 Task: Look for space in Kudat, Malaysia from 1st July, 2023 to 9th July, 2023 for 2 adults in price range Rs.8000 to Rs.15000. Place can be entire place with 1  bedroom having 1 bed and 1 bathroom. Property type can be house, flat, guest house. Booking option can be shelf check-in. Required host language is English.
Action: Mouse moved to (447, 111)
Screenshot: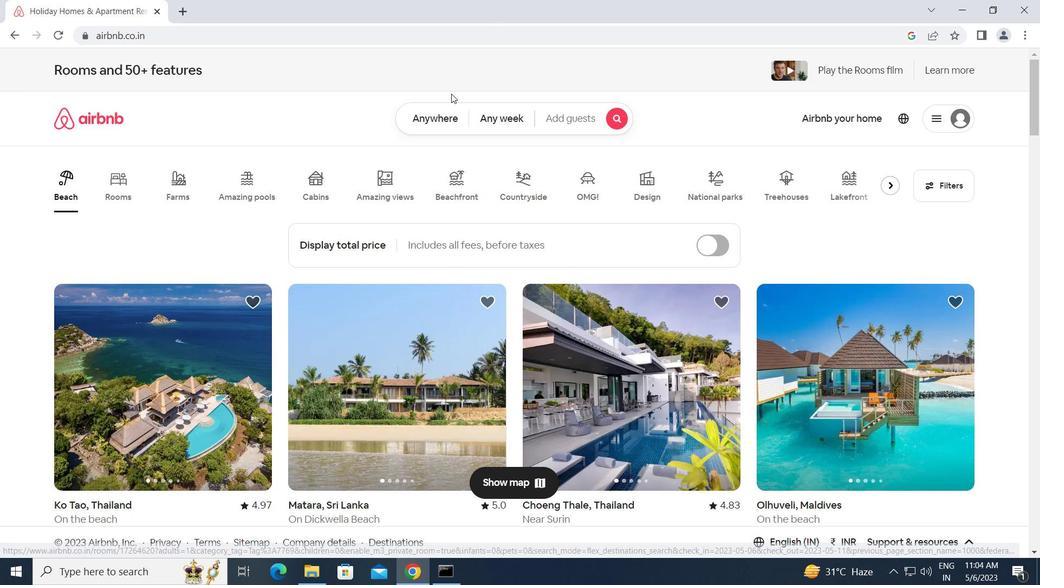 
Action: Mouse pressed left at (447, 111)
Screenshot: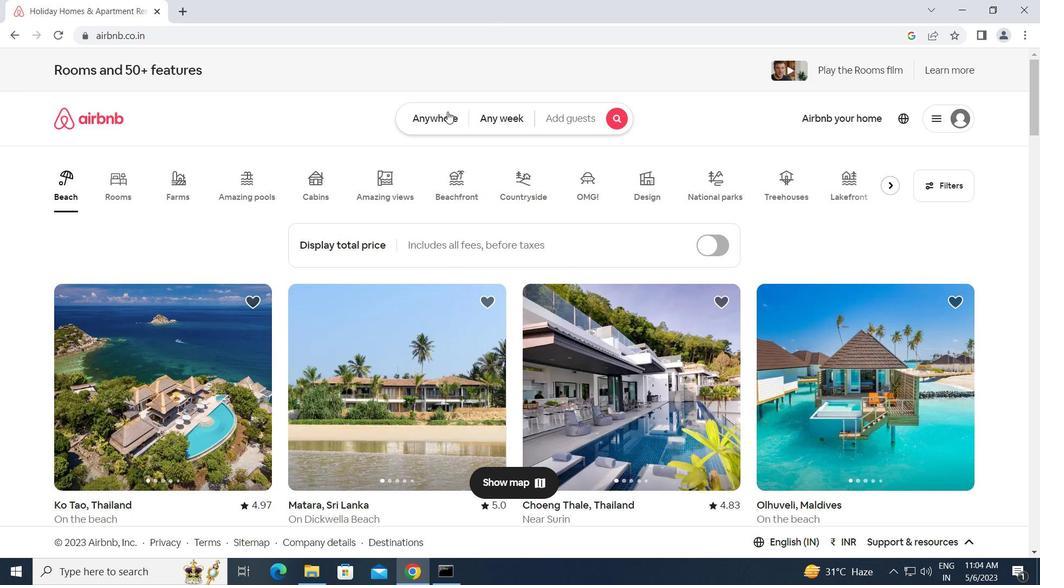 
Action: Mouse moved to (358, 163)
Screenshot: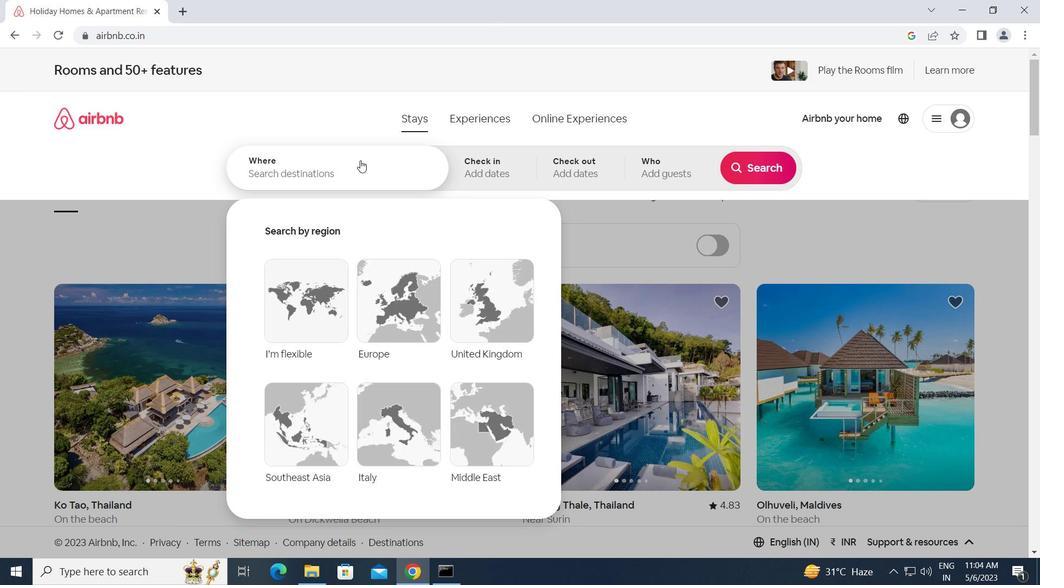 
Action: Mouse pressed left at (358, 163)
Screenshot: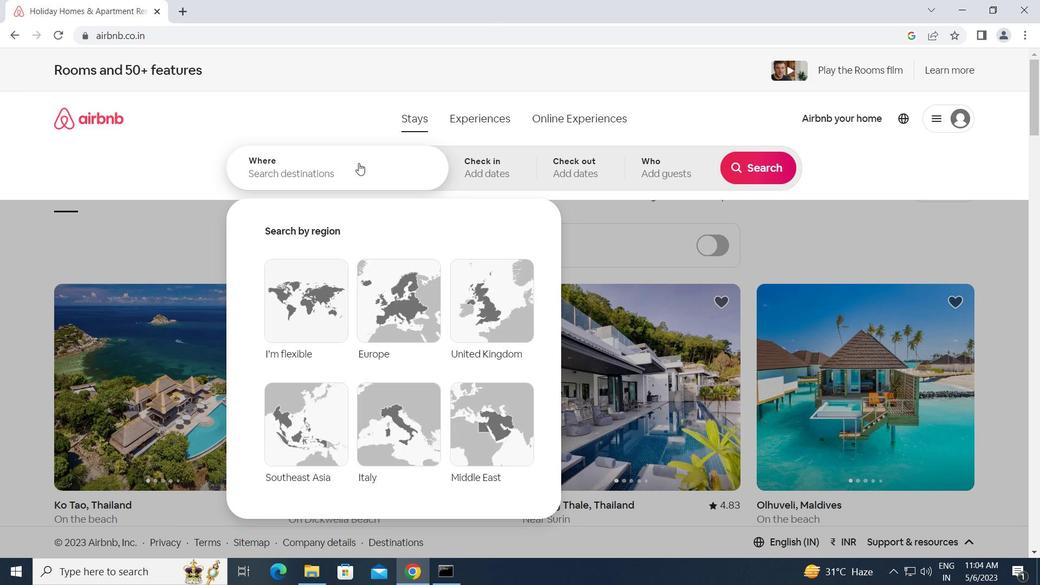 
Action: Key pressed k
Screenshot: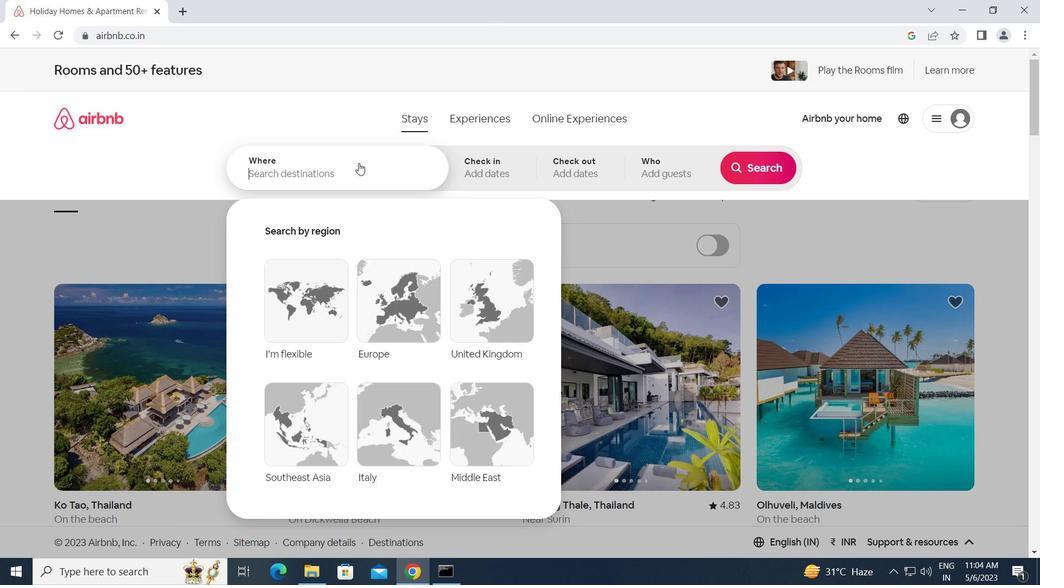 
Action: Mouse moved to (387, 157)
Screenshot: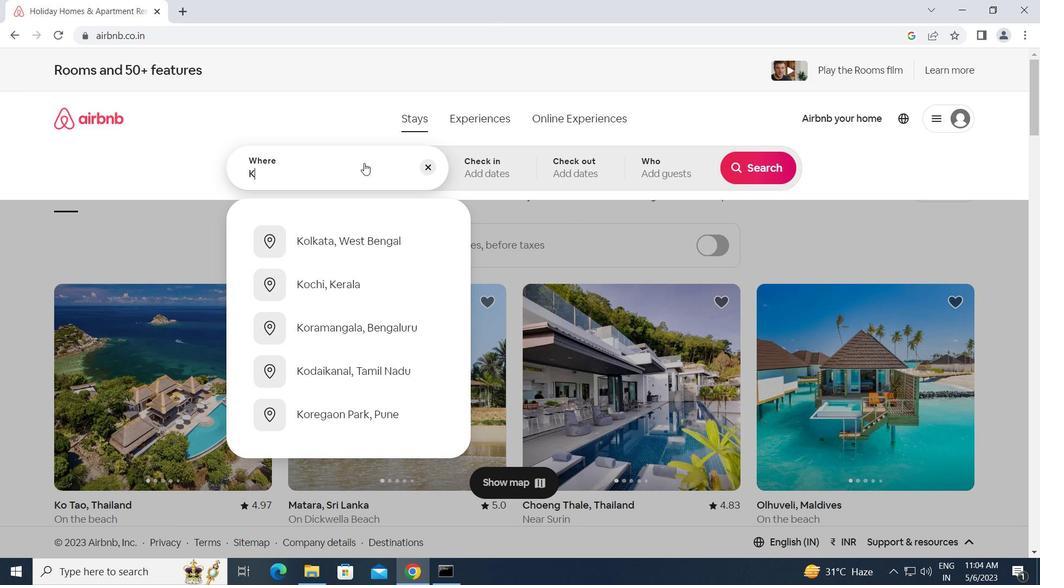
Action: Key pressed <Key.caps_lock>uda
Screenshot: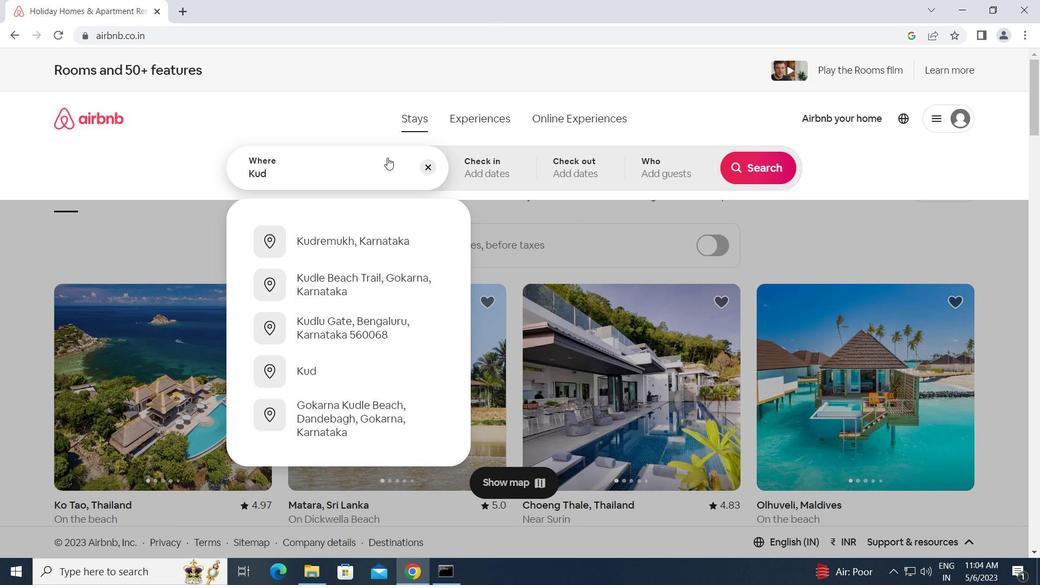 
Action: Mouse moved to (419, 150)
Screenshot: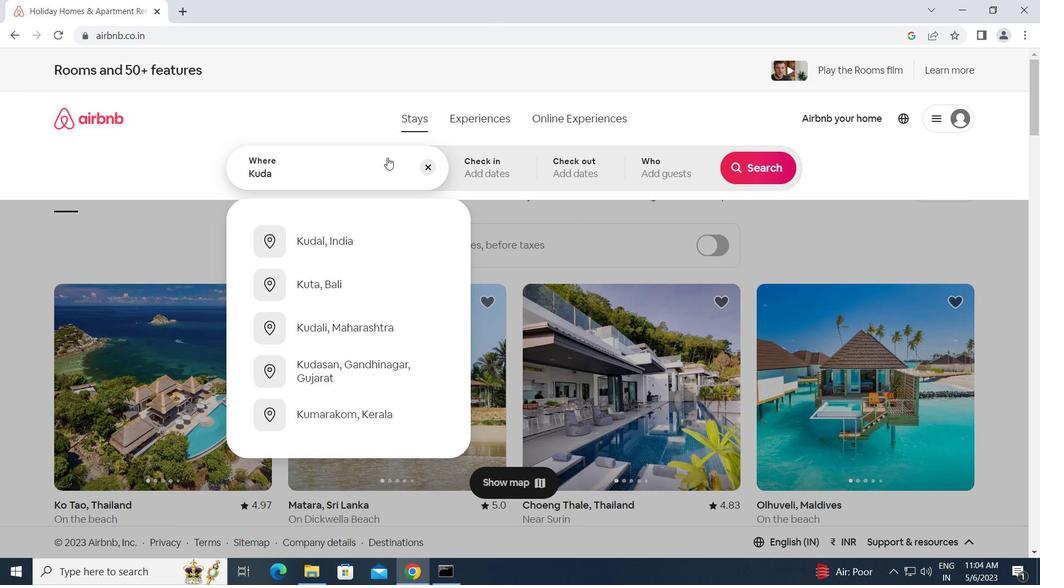 
Action: Key pressed t,<Key.space><Key.caps_lock>m<Key.caps_lock>alaysia<Key.enter>
Screenshot: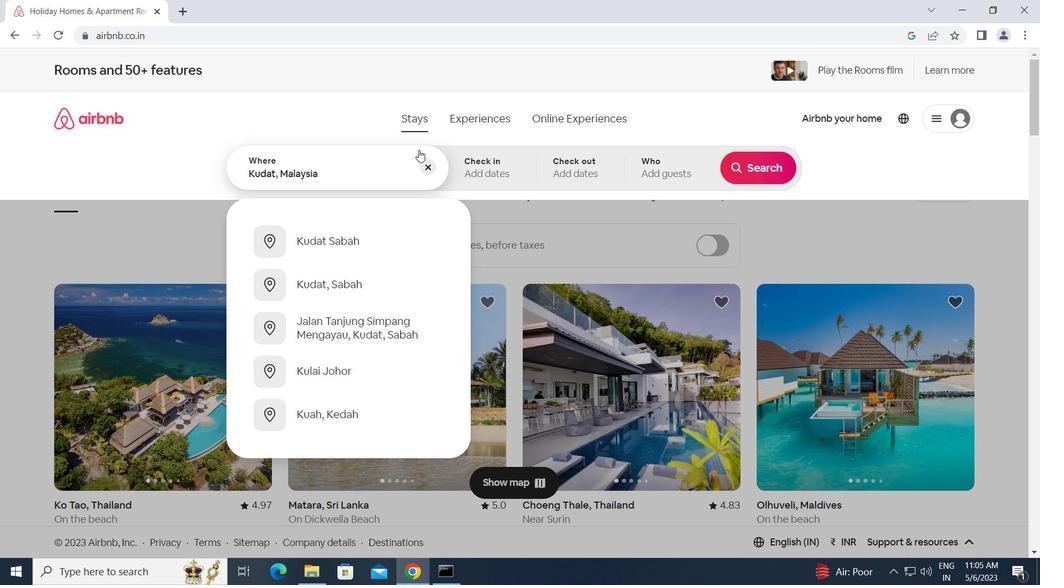 
Action: Mouse moved to (751, 281)
Screenshot: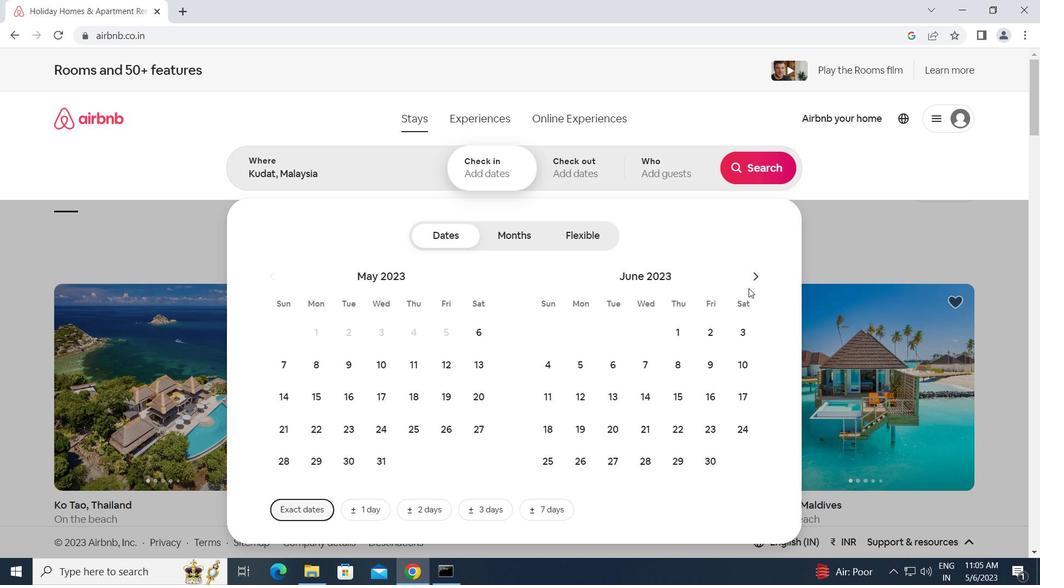 
Action: Mouse pressed left at (751, 281)
Screenshot: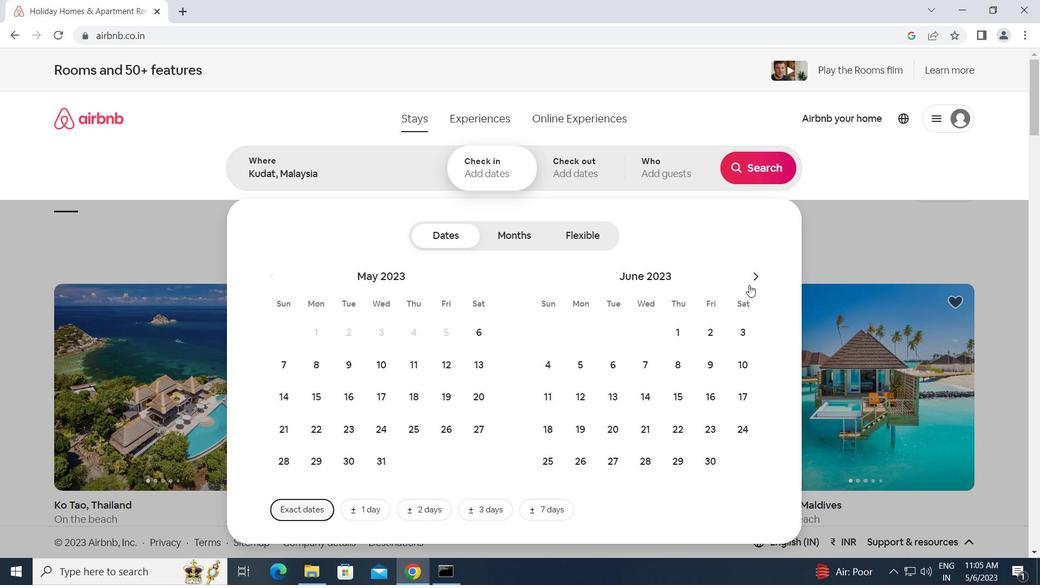 
Action: Mouse moved to (738, 332)
Screenshot: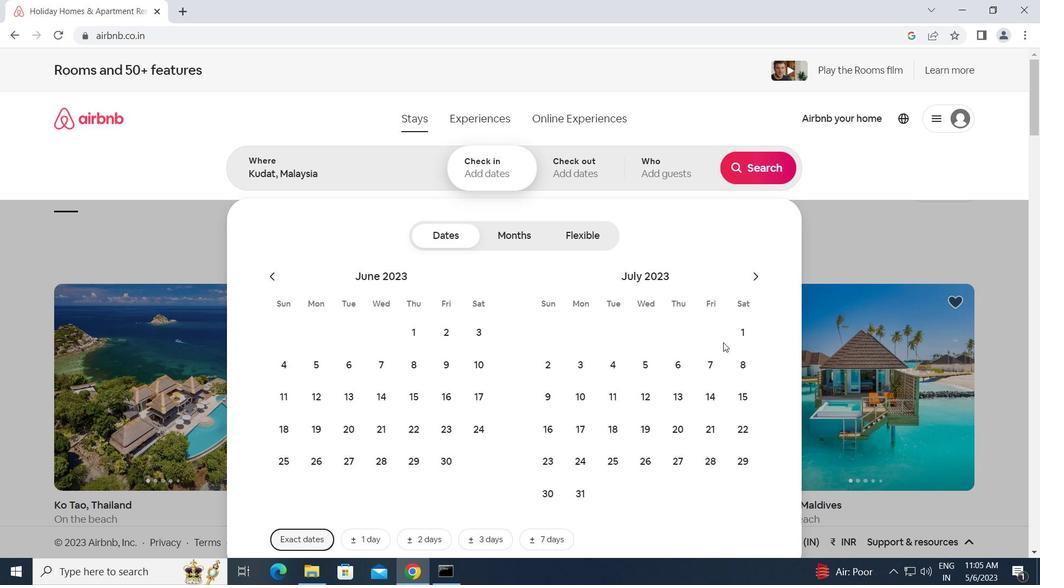 
Action: Mouse pressed left at (738, 332)
Screenshot: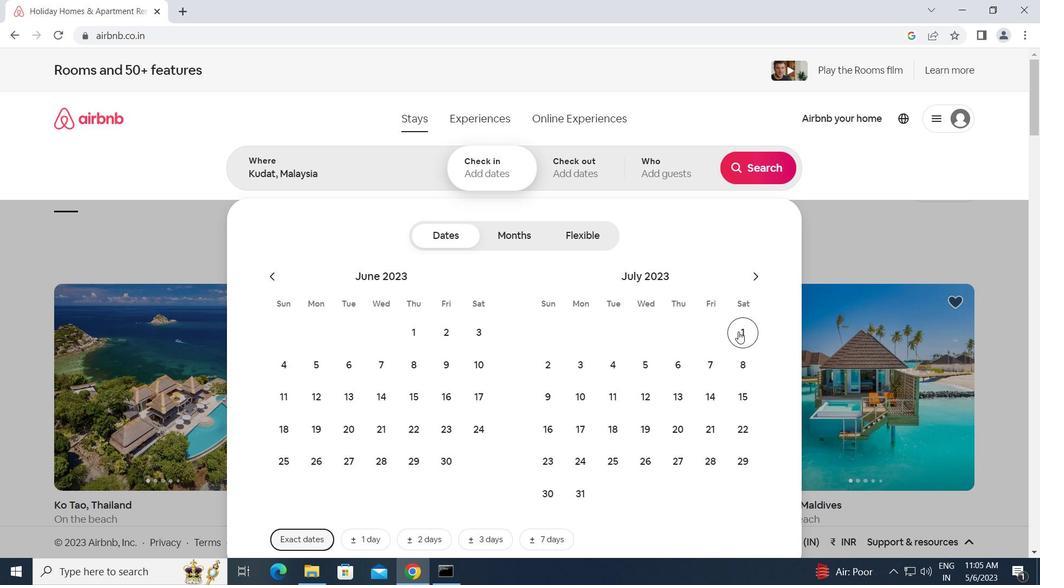 
Action: Mouse moved to (544, 395)
Screenshot: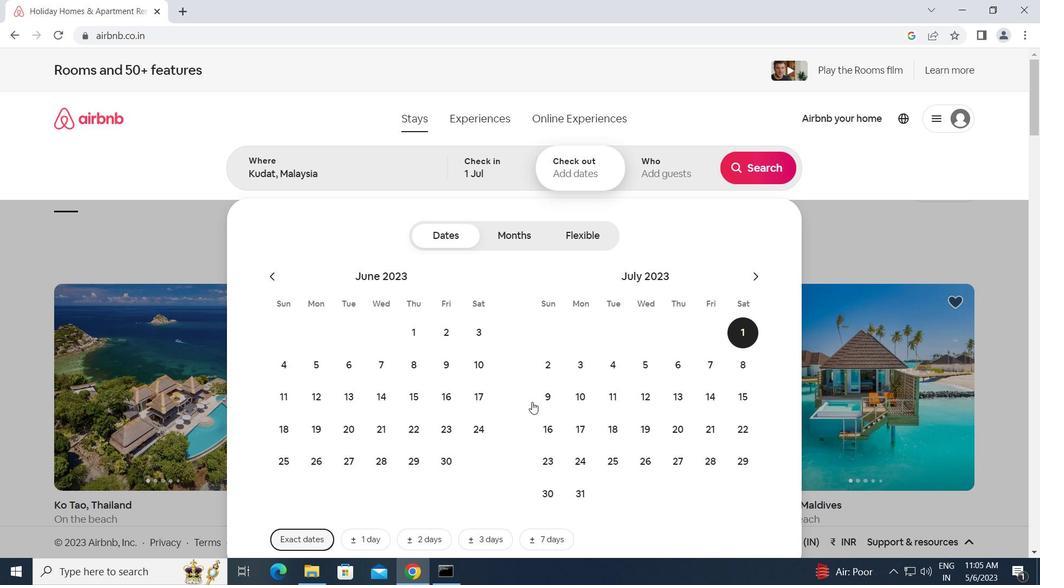 
Action: Mouse pressed left at (544, 395)
Screenshot: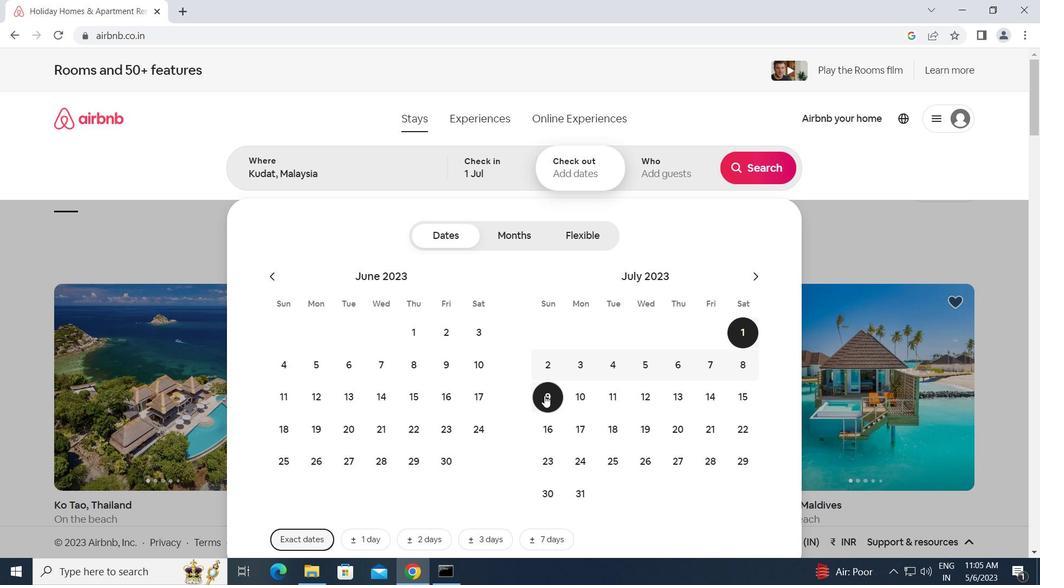 
Action: Mouse moved to (660, 166)
Screenshot: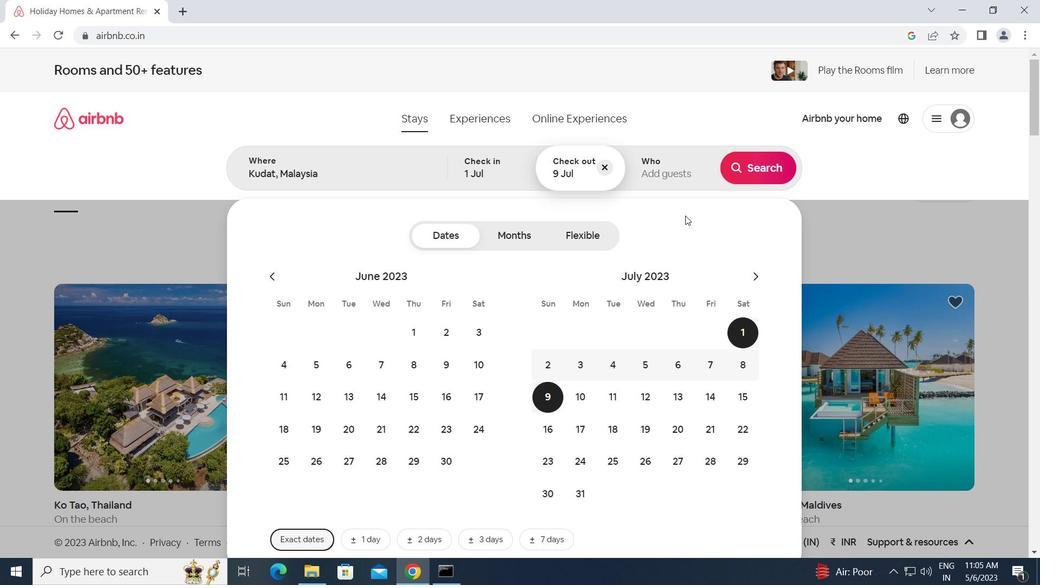 
Action: Mouse pressed left at (660, 166)
Screenshot: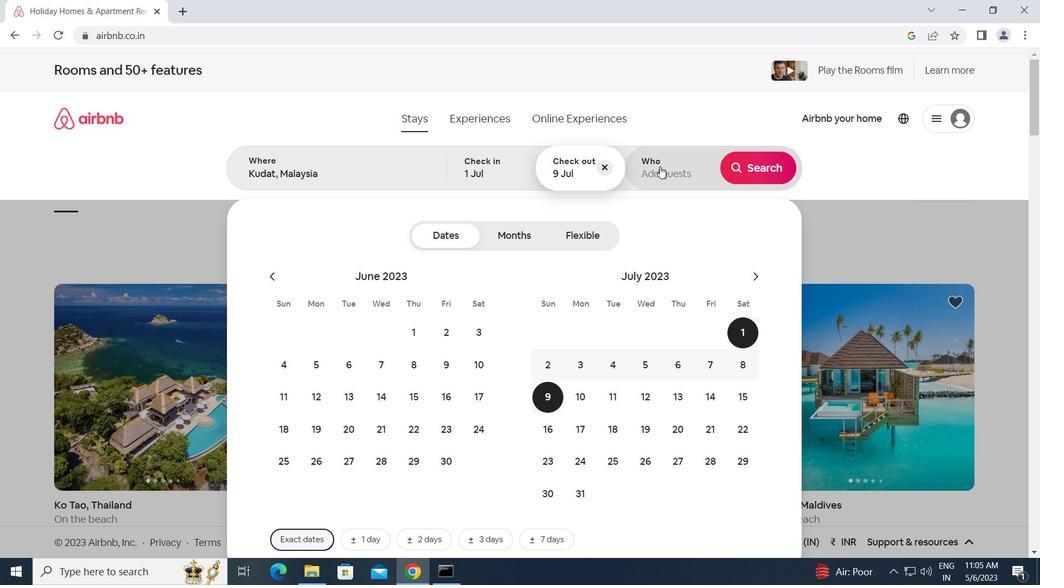 
Action: Mouse moved to (763, 242)
Screenshot: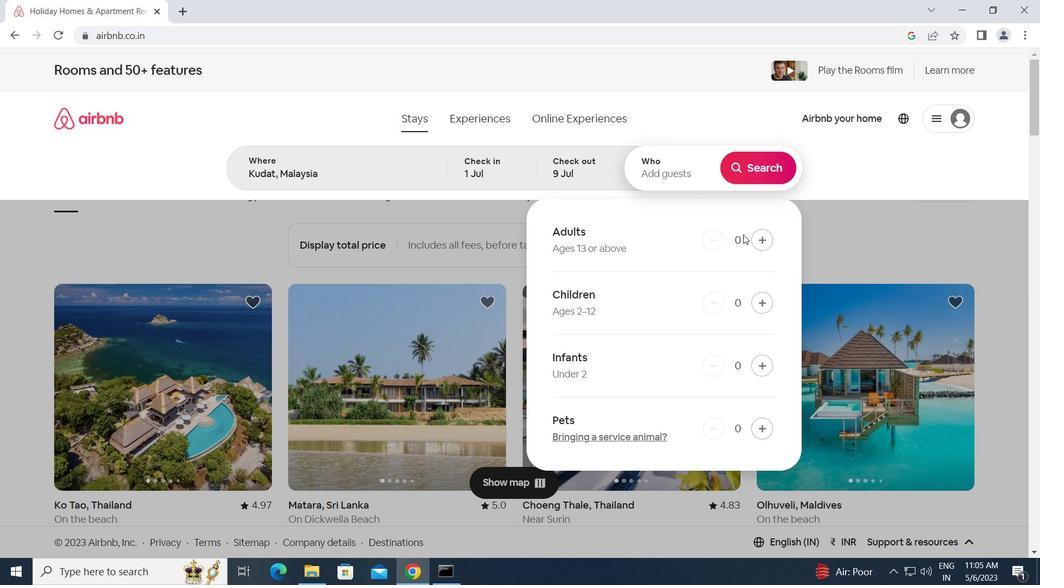 
Action: Mouse pressed left at (763, 242)
Screenshot: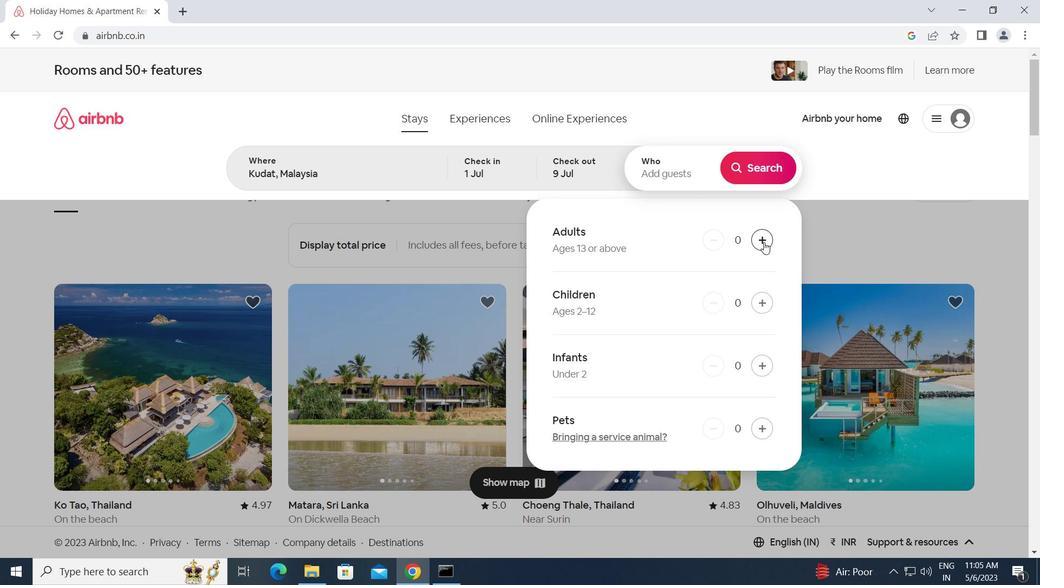 
Action: Mouse pressed left at (763, 242)
Screenshot: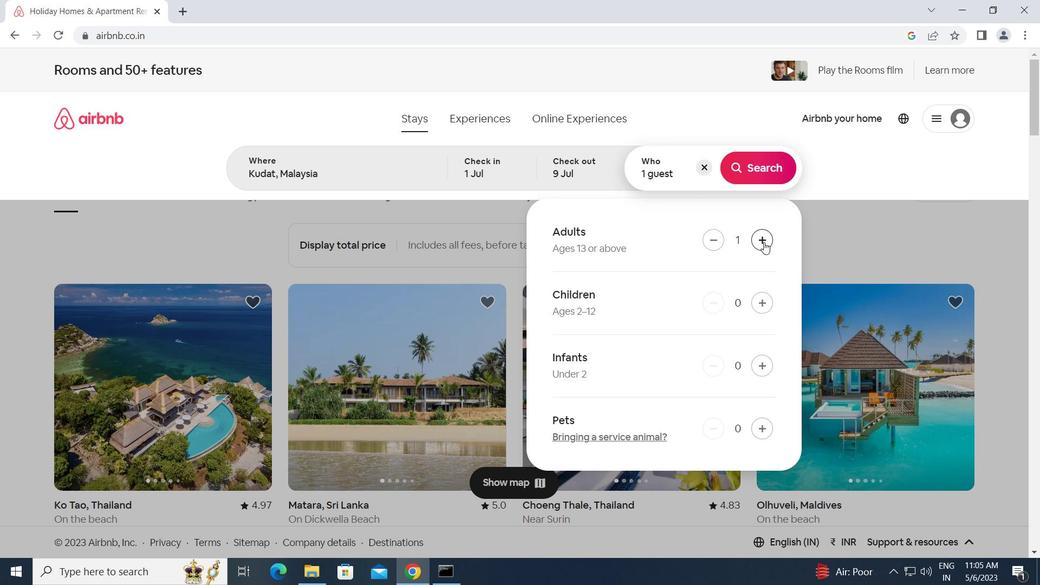 
Action: Mouse moved to (748, 167)
Screenshot: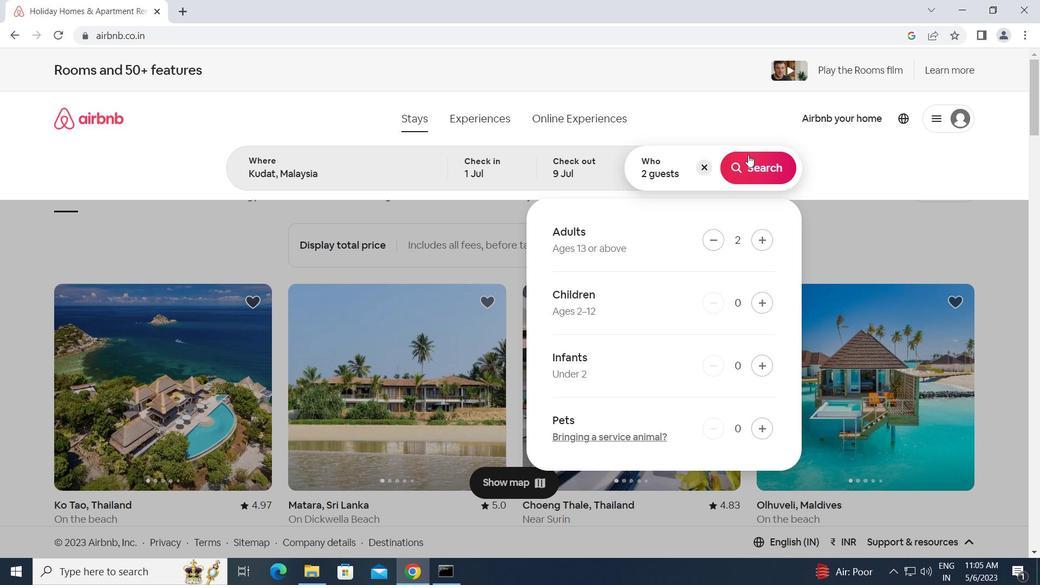 
Action: Mouse pressed left at (748, 167)
Screenshot: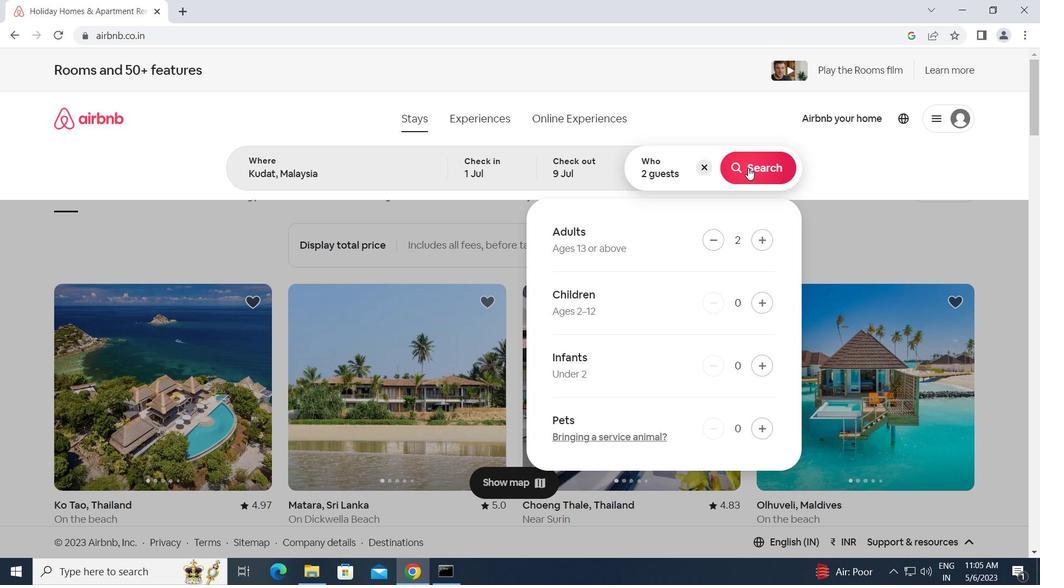 
Action: Mouse moved to (972, 130)
Screenshot: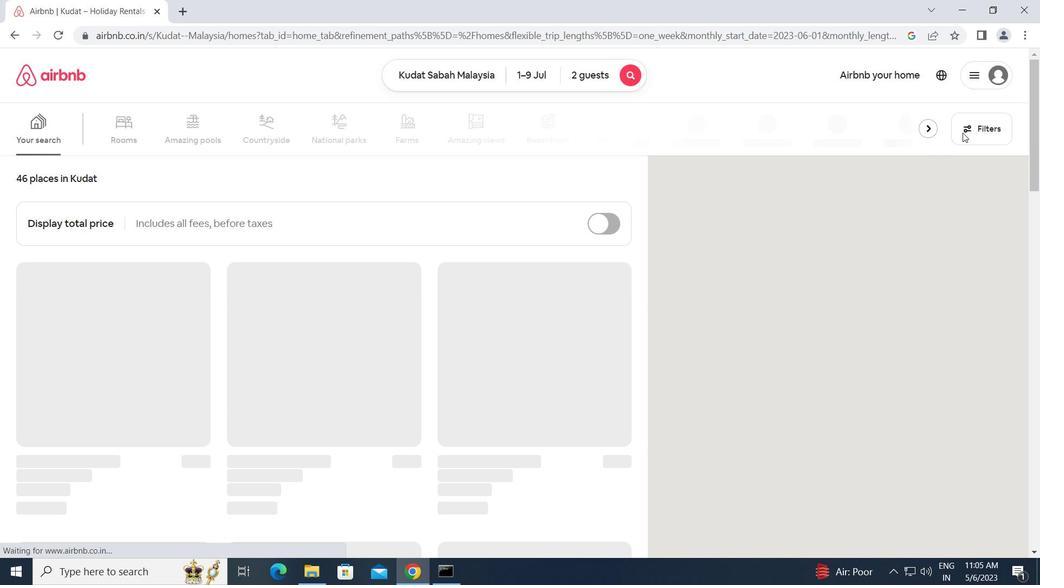 
Action: Mouse pressed left at (972, 130)
Screenshot: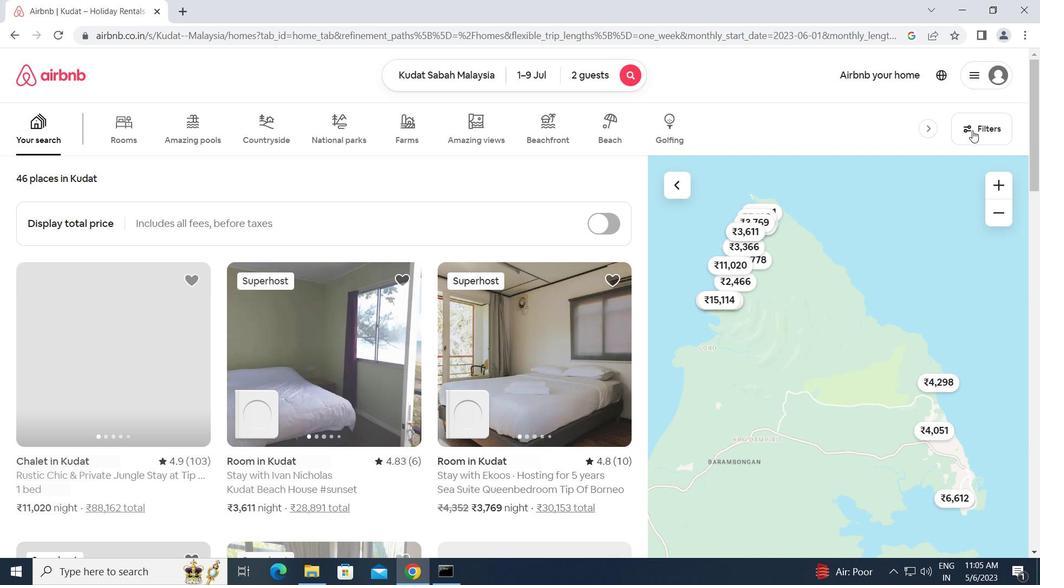 
Action: Mouse moved to (345, 459)
Screenshot: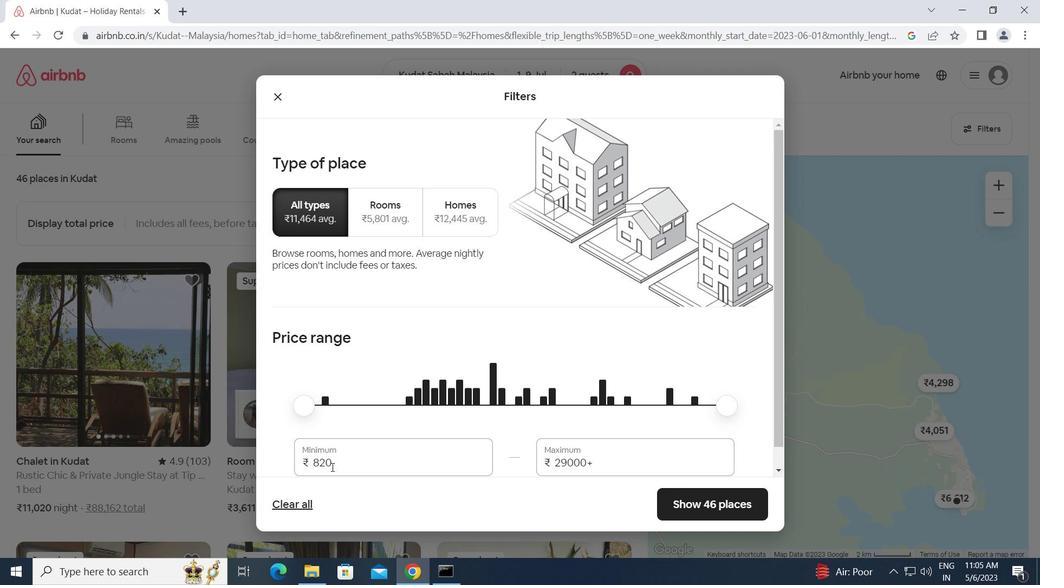 
Action: Mouse pressed left at (345, 459)
Screenshot: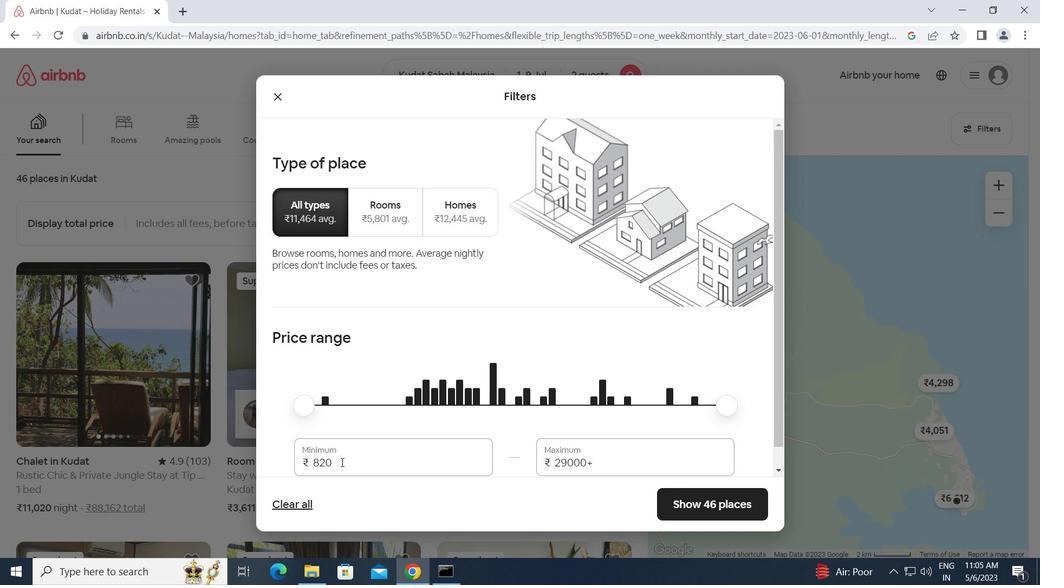 
Action: Mouse moved to (302, 468)
Screenshot: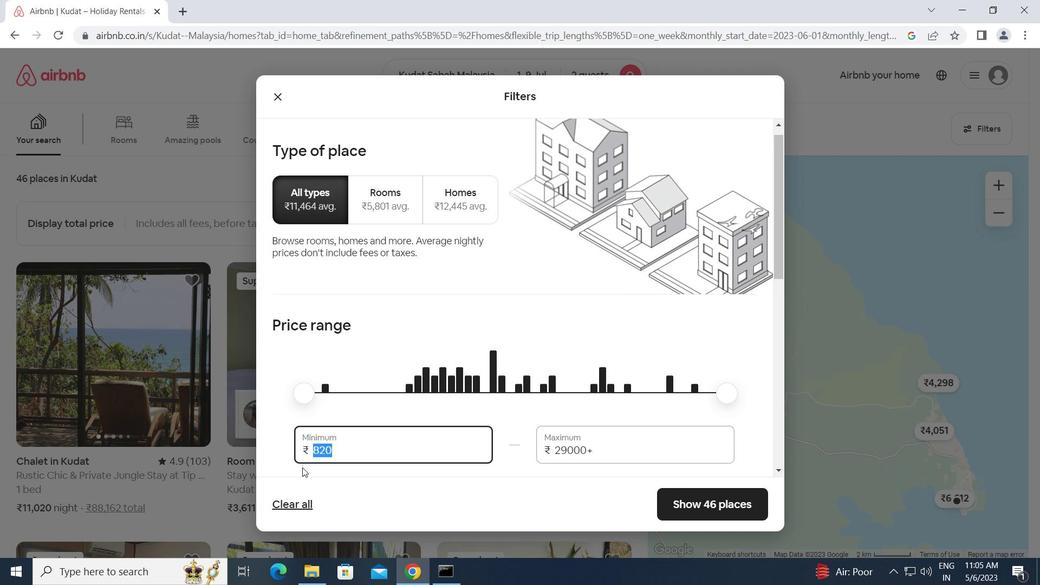 
Action: Key pressed 8000<Key.tab>15000
Screenshot: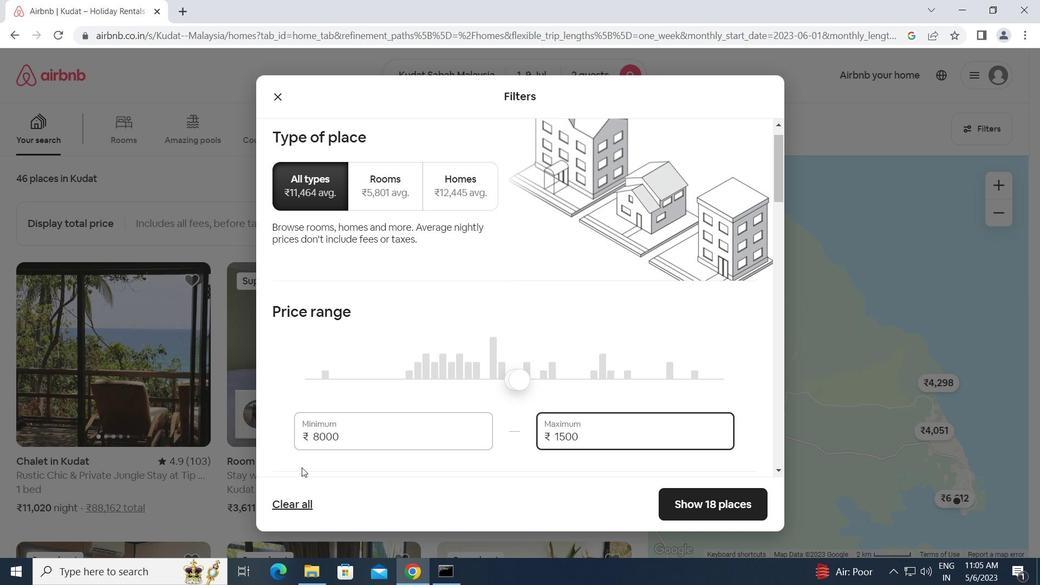
Action: Mouse moved to (365, 451)
Screenshot: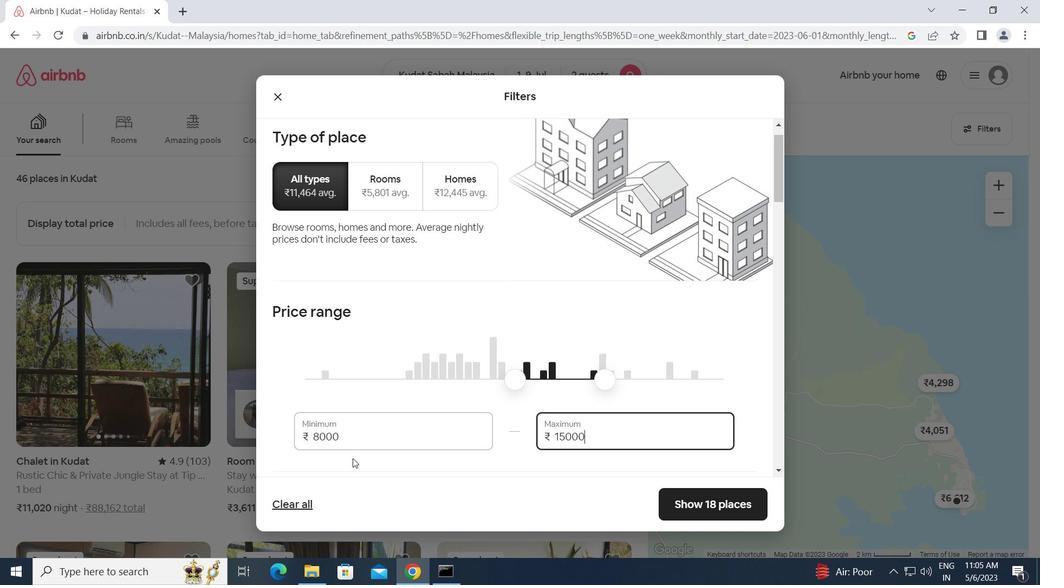 
Action: Mouse scrolled (365, 450) with delta (0, 0)
Screenshot: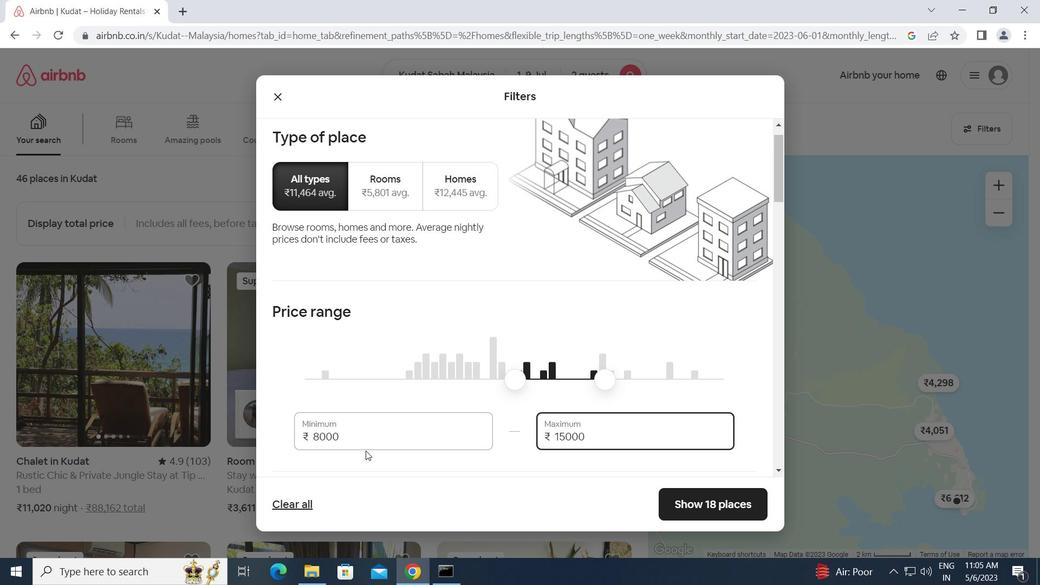 
Action: Mouse moved to (365, 451)
Screenshot: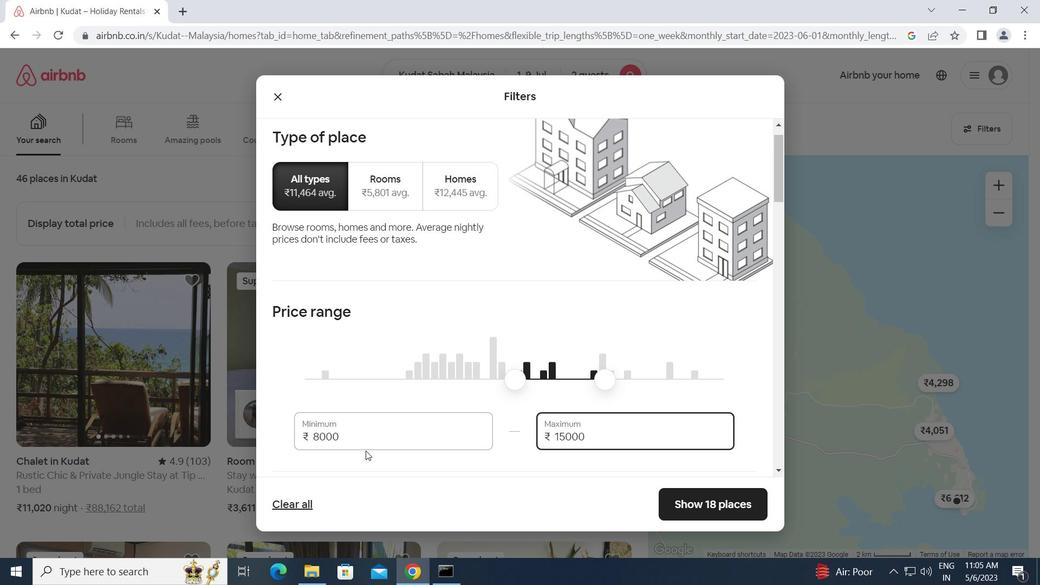 
Action: Mouse scrolled (365, 451) with delta (0, 0)
Screenshot: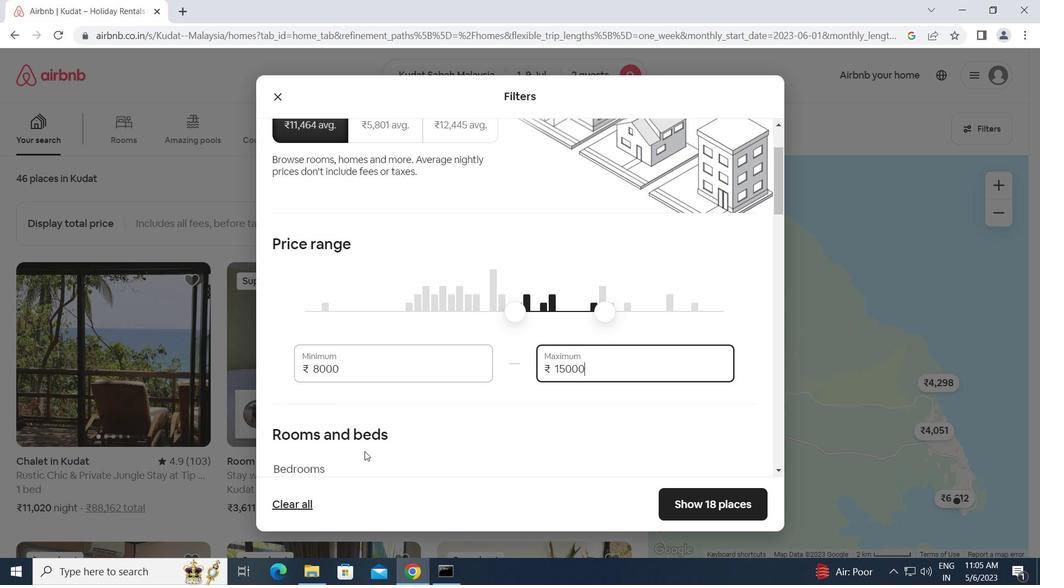 
Action: Mouse scrolled (365, 451) with delta (0, 0)
Screenshot: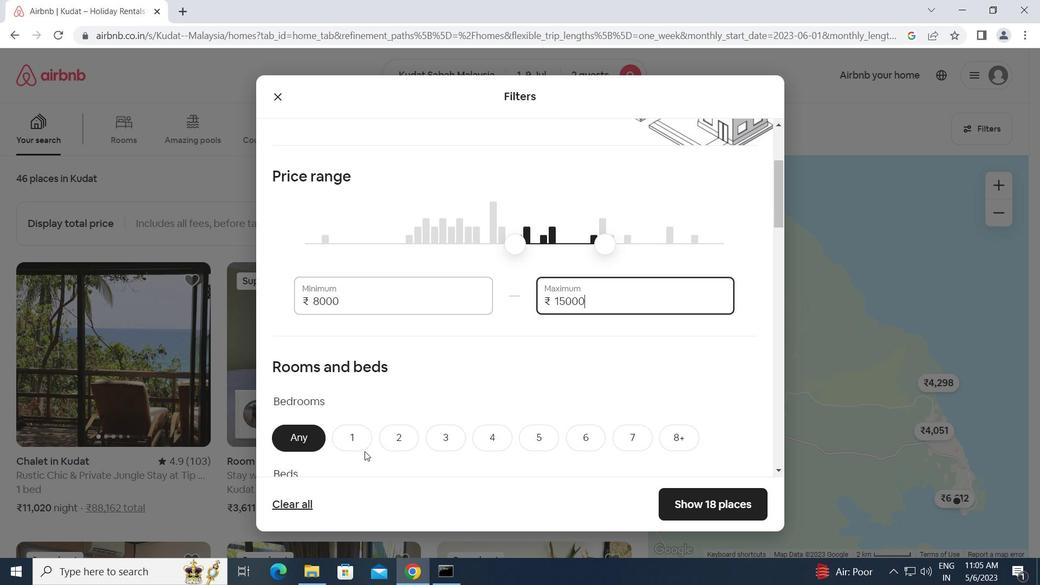 
Action: Mouse moved to (345, 365)
Screenshot: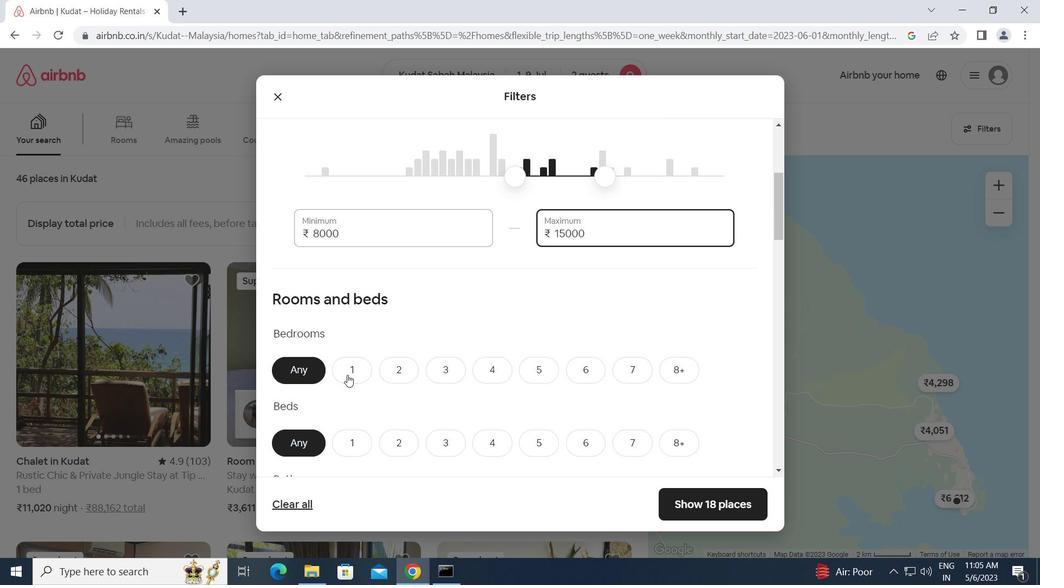 
Action: Mouse pressed left at (345, 365)
Screenshot: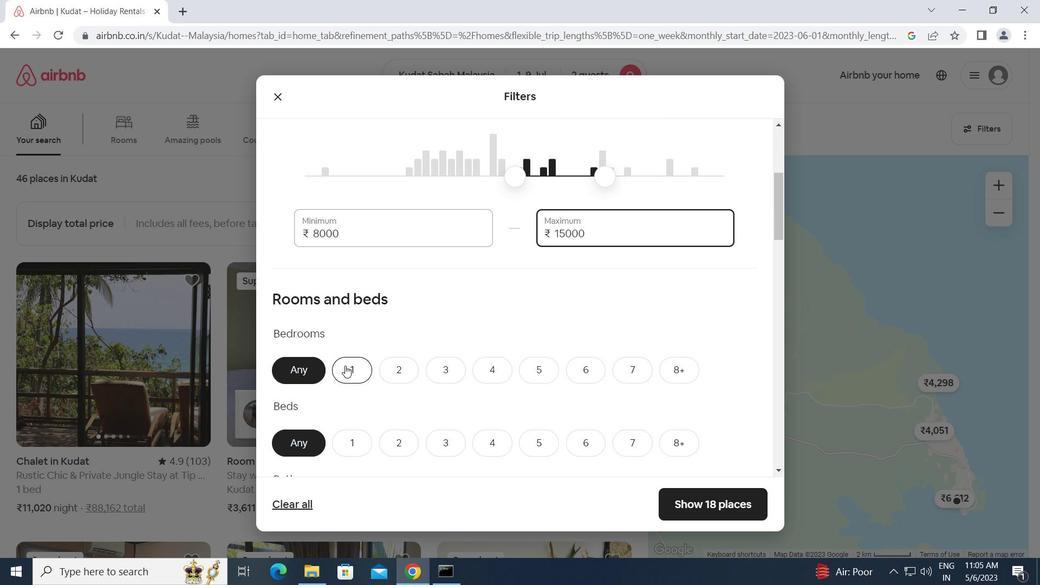 
Action: Mouse moved to (347, 448)
Screenshot: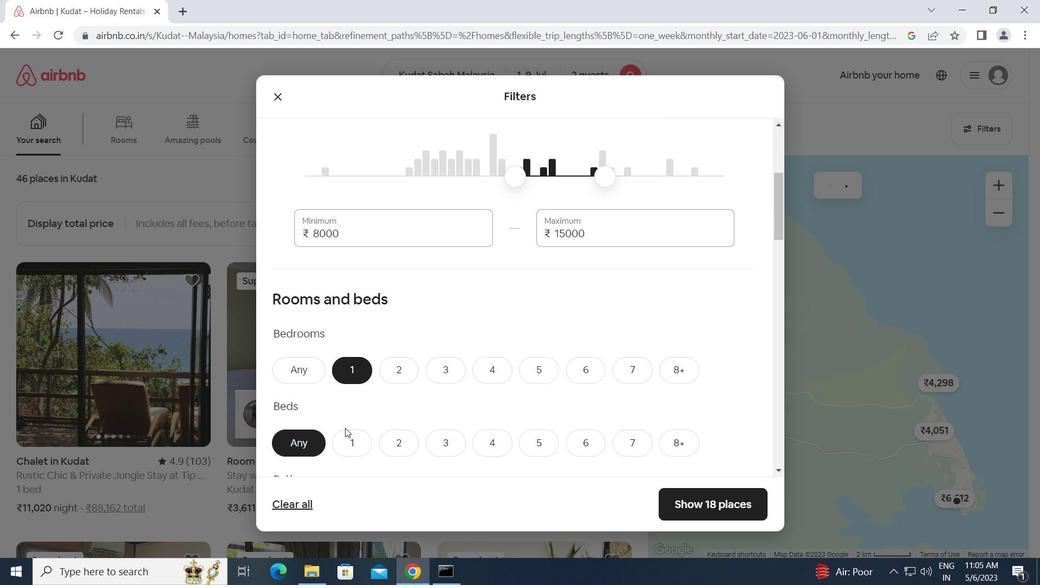 
Action: Mouse pressed left at (347, 448)
Screenshot: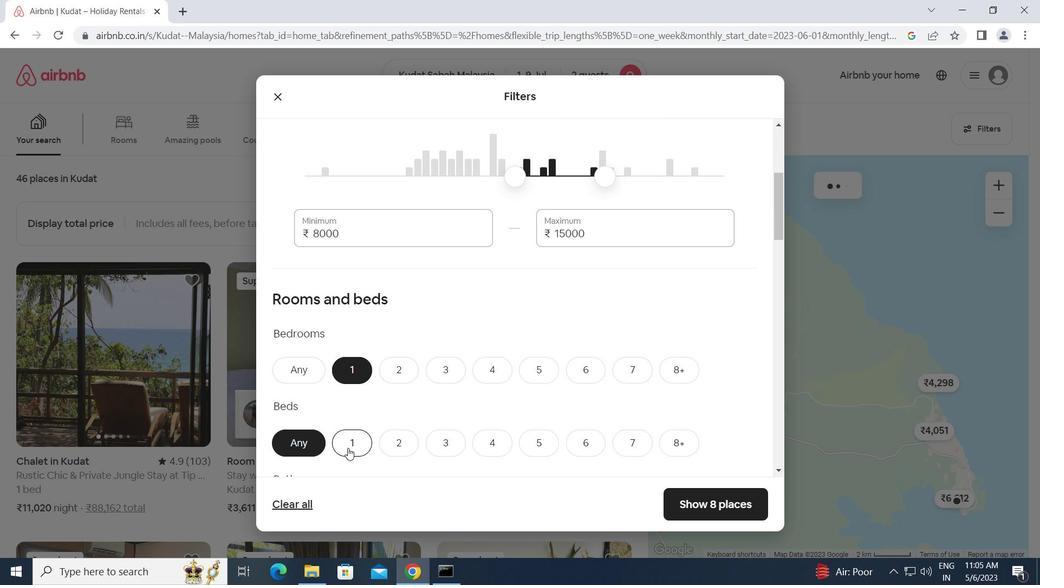 
Action: Mouse moved to (394, 451)
Screenshot: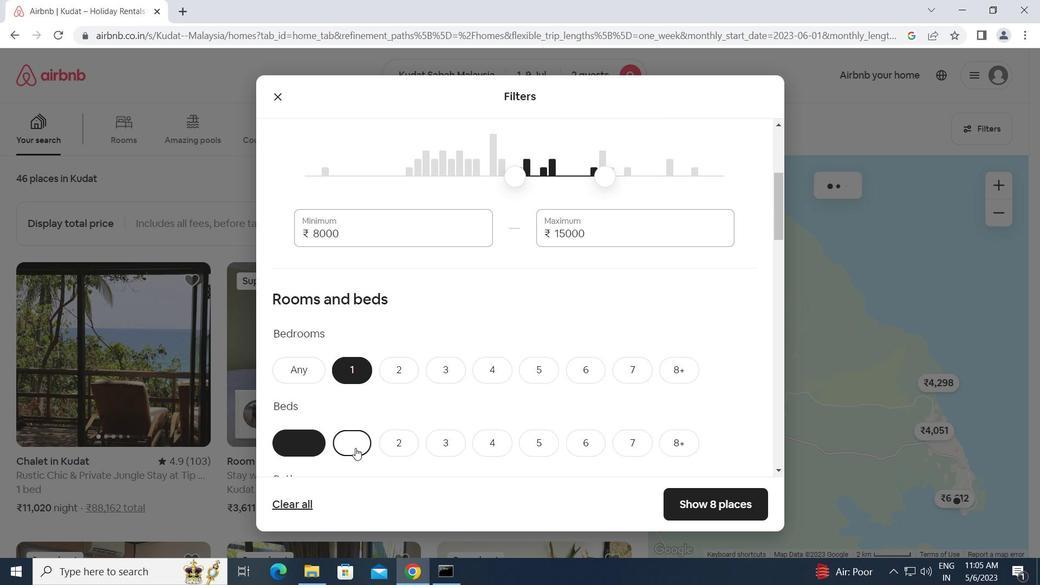 
Action: Mouse scrolled (394, 450) with delta (0, 0)
Screenshot: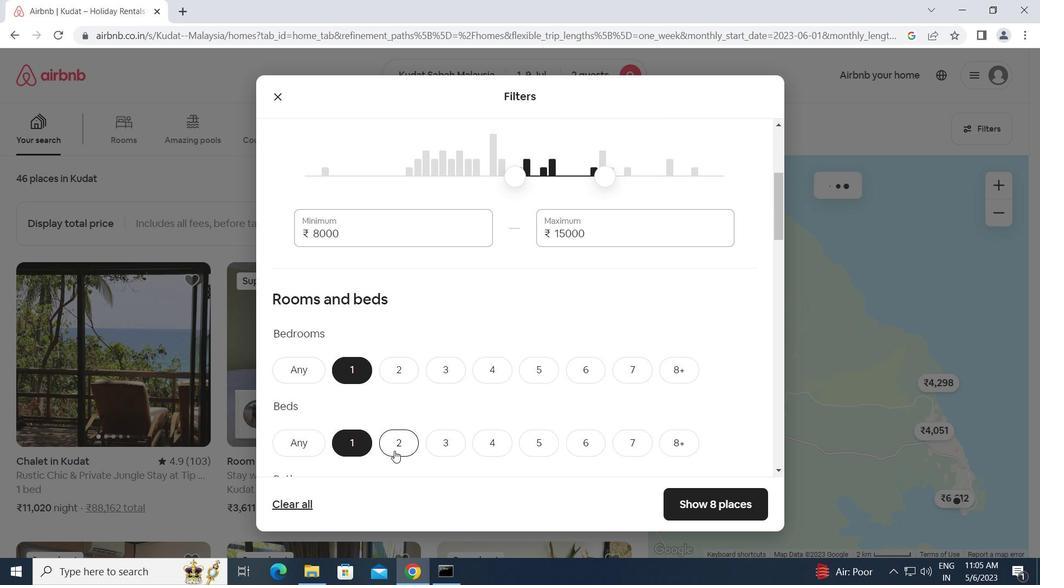 
Action: Mouse scrolled (394, 450) with delta (0, 0)
Screenshot: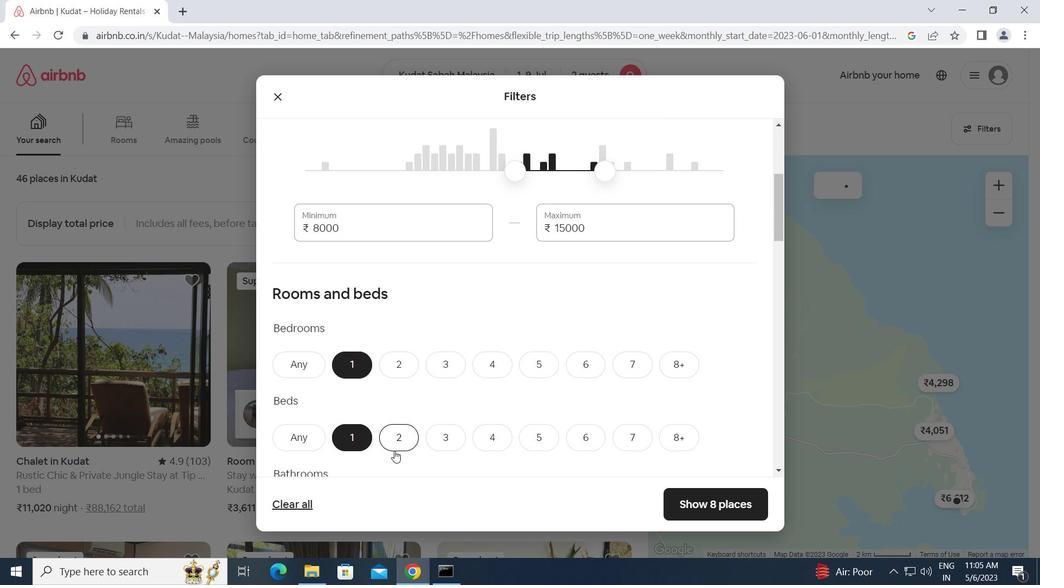 
Action: Mouse moved to (351, 380)
Screenshot: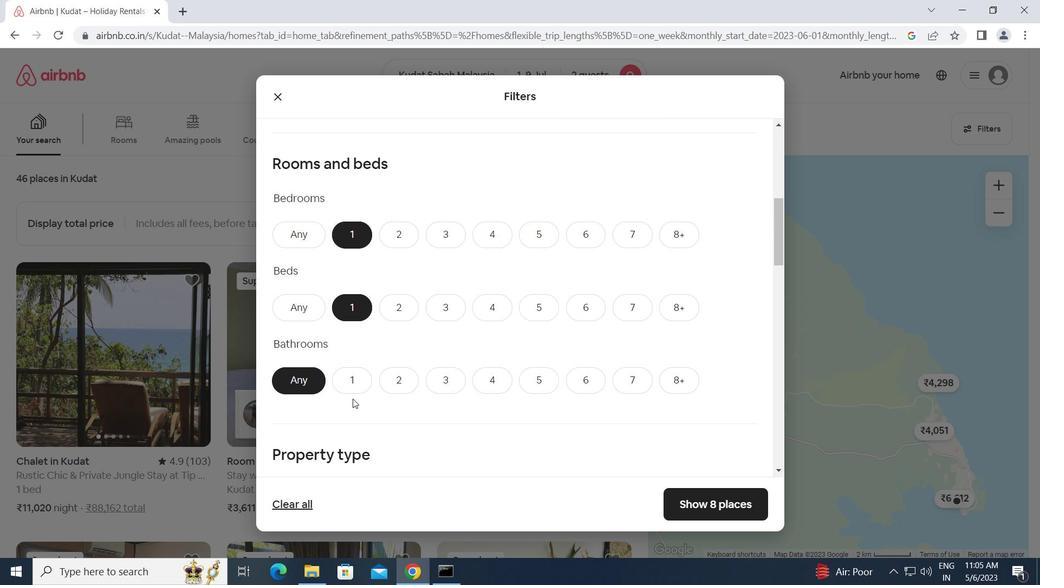 
Action: Mouse pressed left at (351, 380)
Screenshot: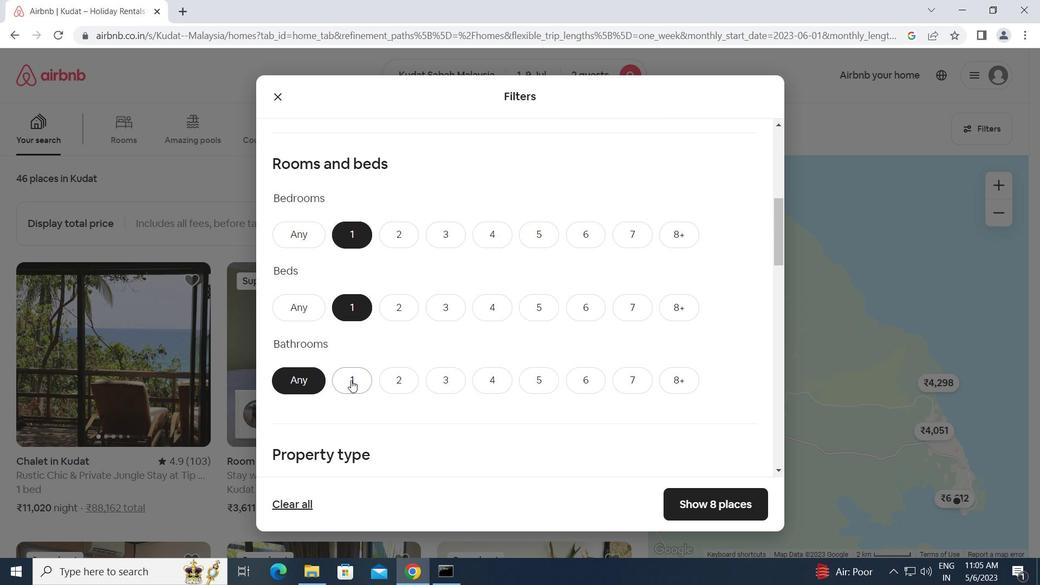 
Action: Mouse moved to (407, 414)
Screenshot: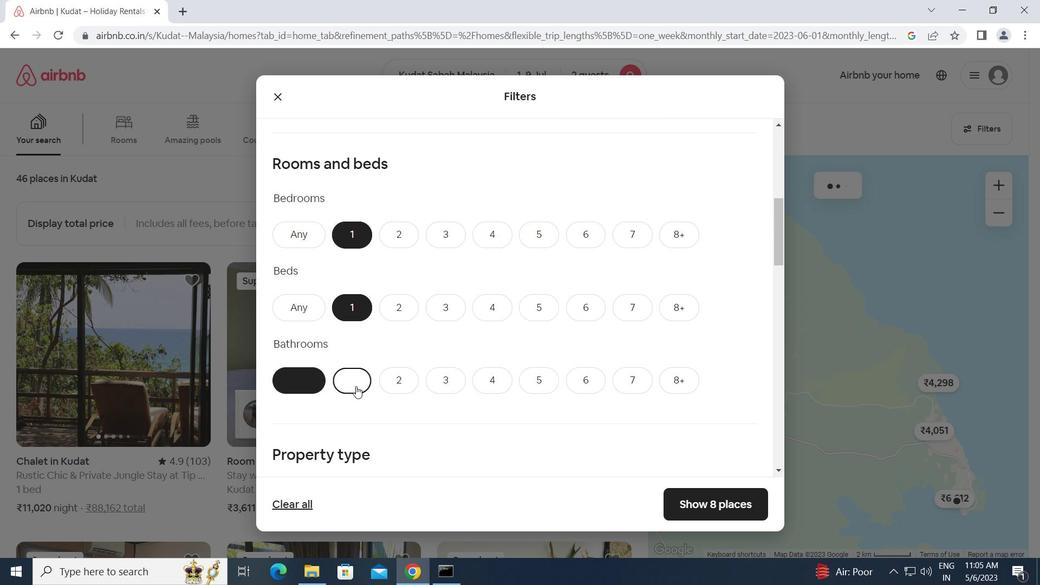 
Action: Mouse scrolled (407, 414) with delta (0, 0)
Screenshot: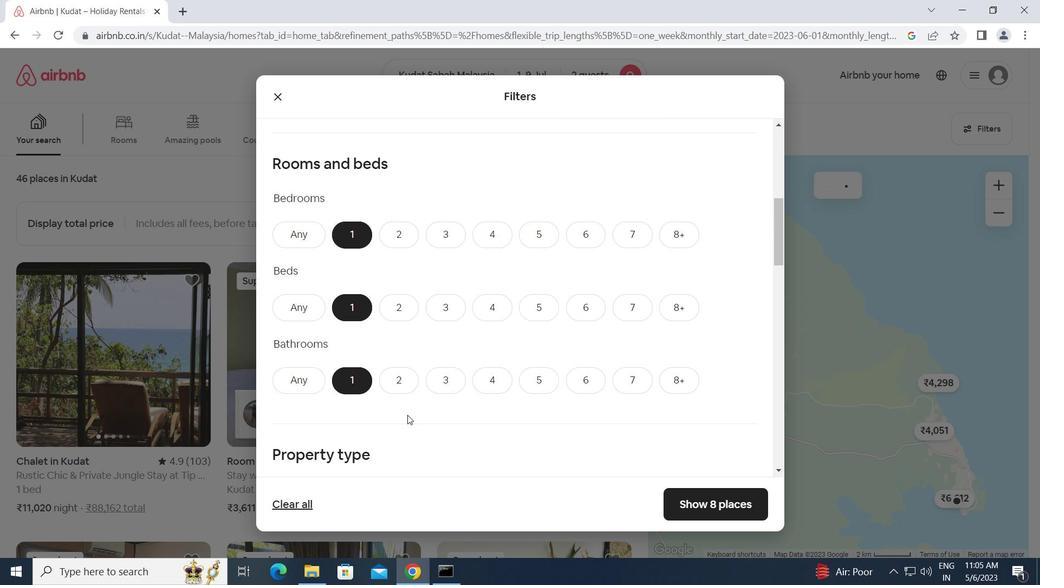 
Action: Mouse scrolled (407, 414) with delta (0, 0)
Screenshot: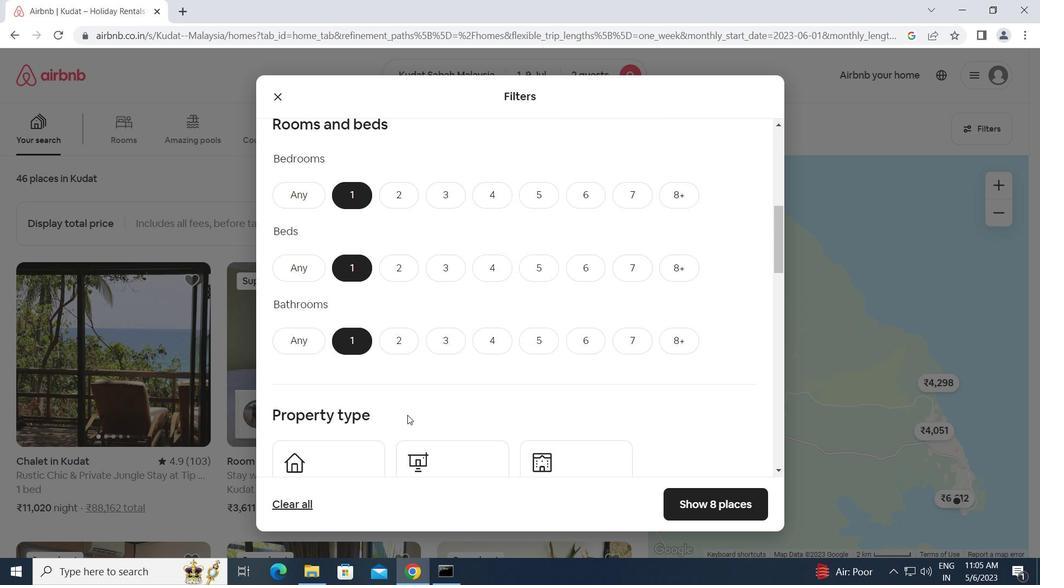 
Action: Mouse moved to (341, 399)
Screenshot: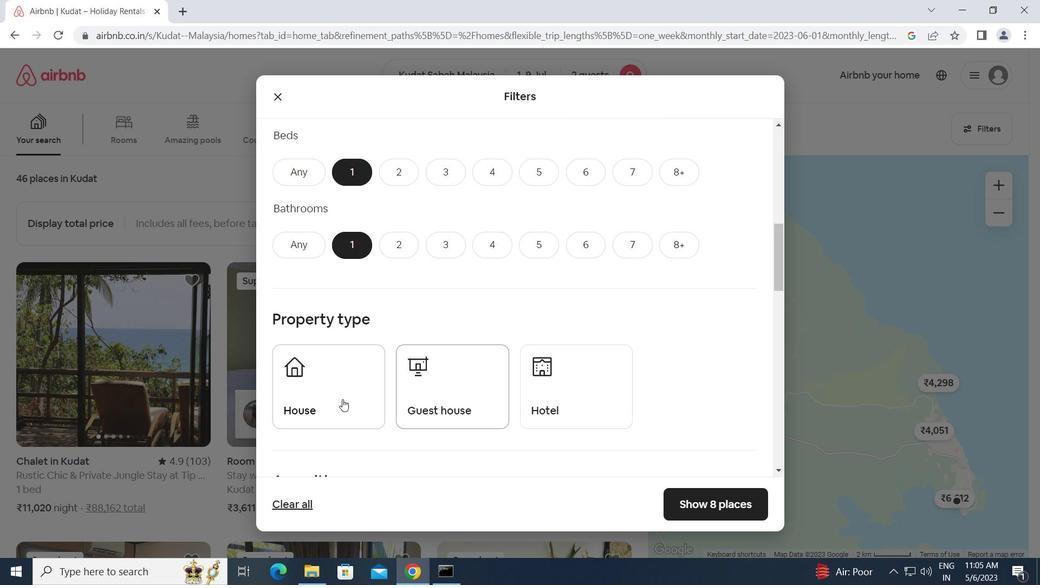 
Action: Mouse pressed left at (341, 399)
Screenshot: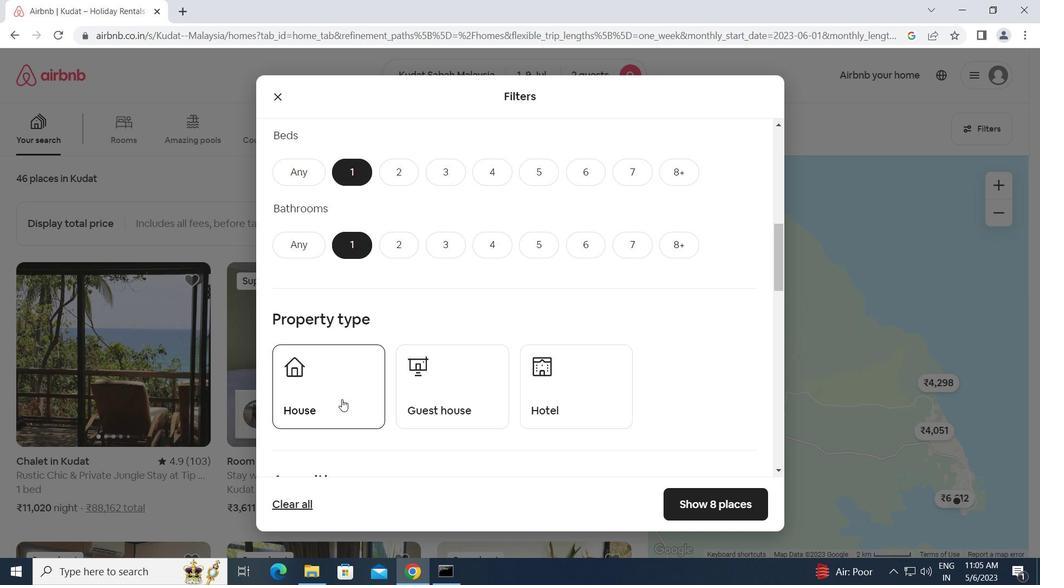 
Action: Mouse moved to (418, 407)
Screenshot: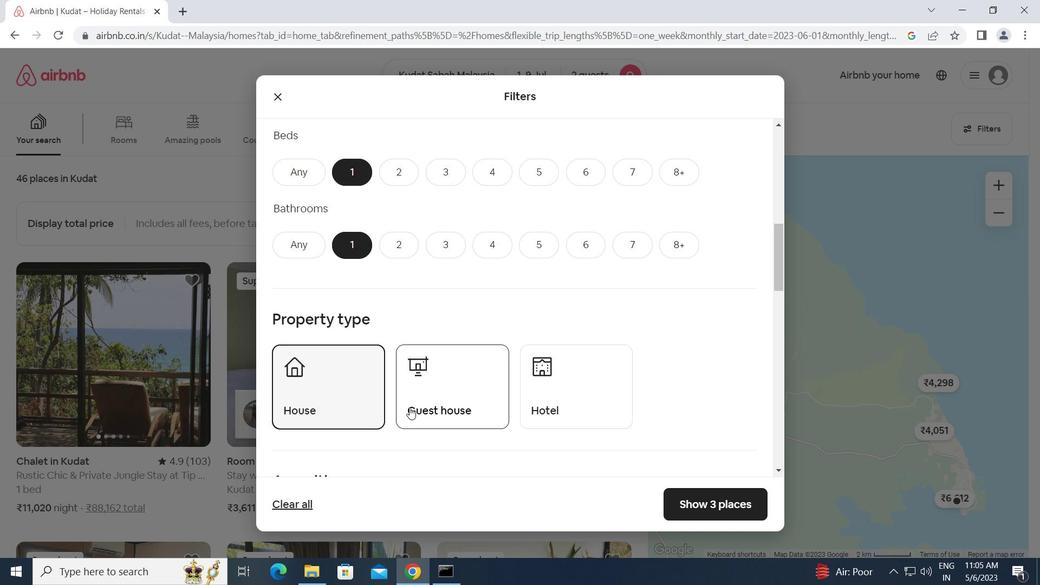 
Action: Mouse pressed left at (418, 407)
Screenshot: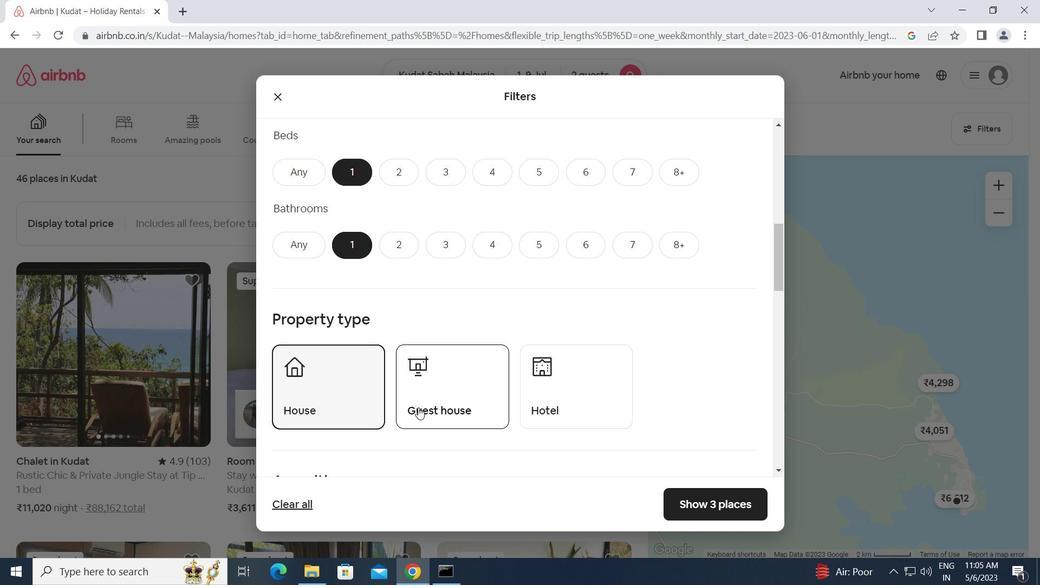 
Action: Mouse moved to (483, 407)
Screenshot: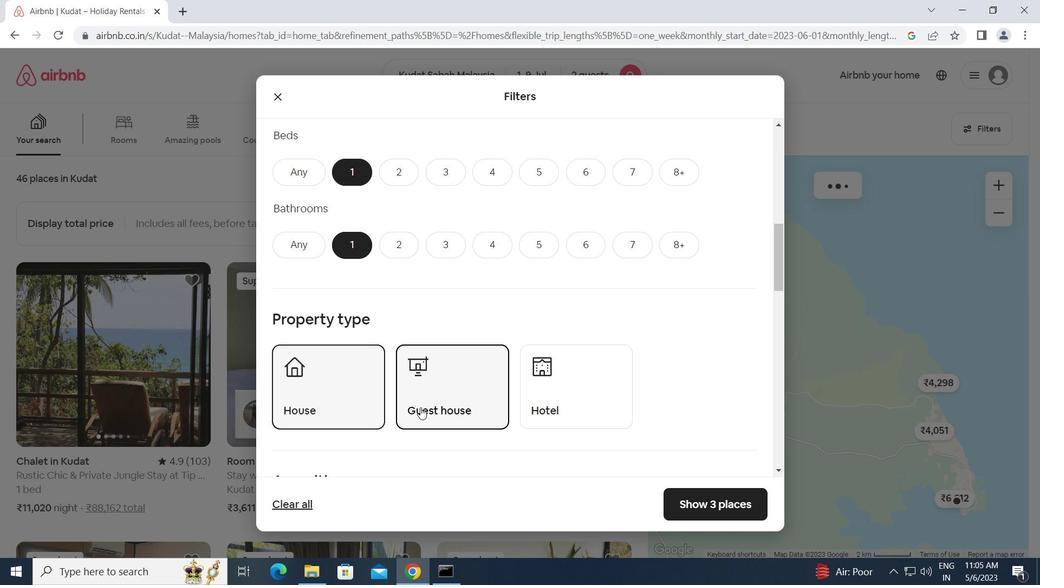 
Action: Mouse scrolled (483, 407) with delta (0, 0)
Screenshot: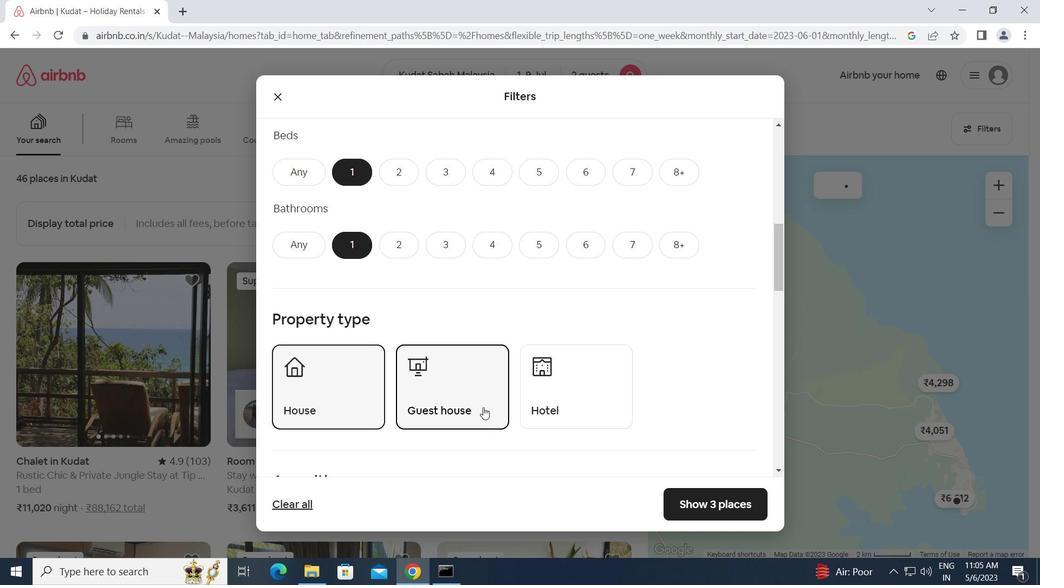 
Action: Mouse scrolled (483, 407) with delta (0, 0)
Screenshot: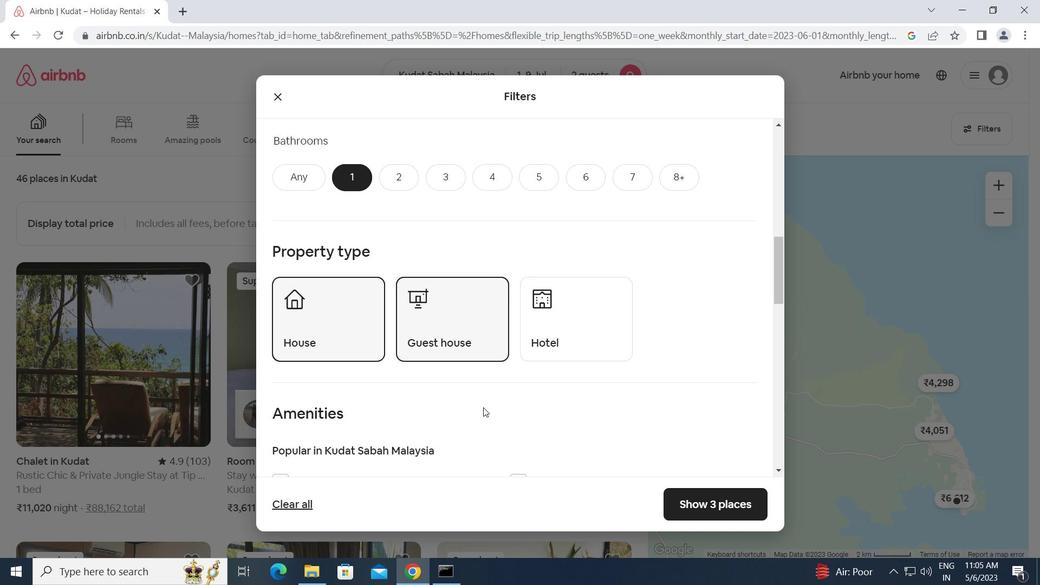 
Action: Mouse scrolled (483, 407) with delta (0, 0)
Screenshot: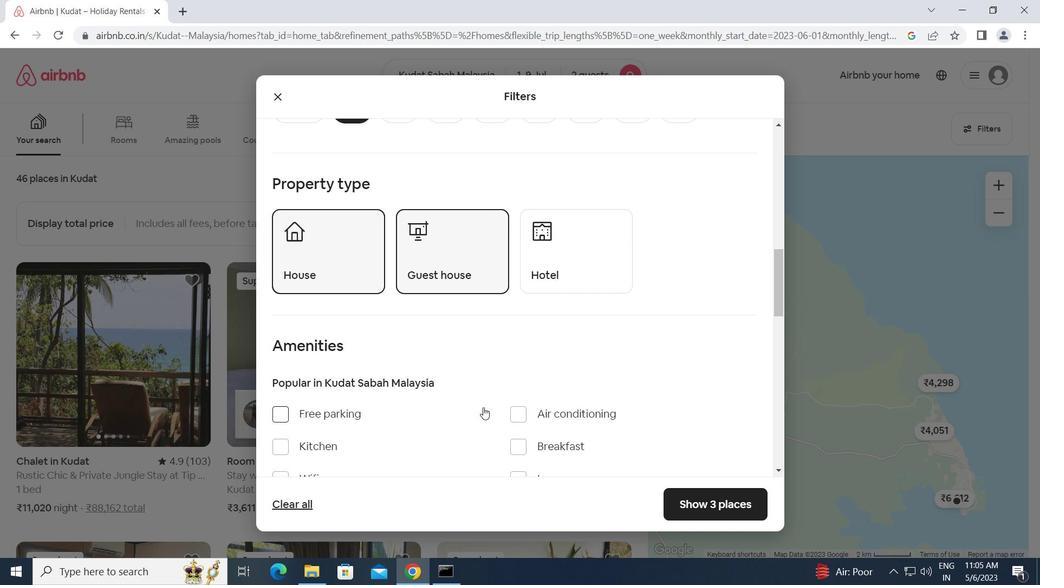 
Action: Mouse scrolled (483, 407) with delta (0, 0)
Screenshot: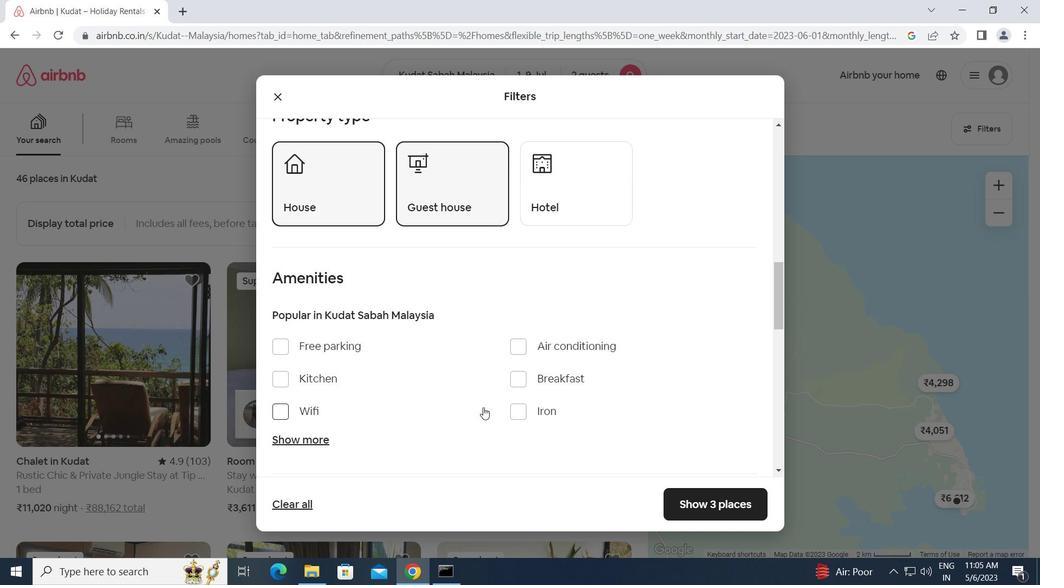 
Action: Mouse scrolled (483, 407) with delta (0, 0)
Screenshot: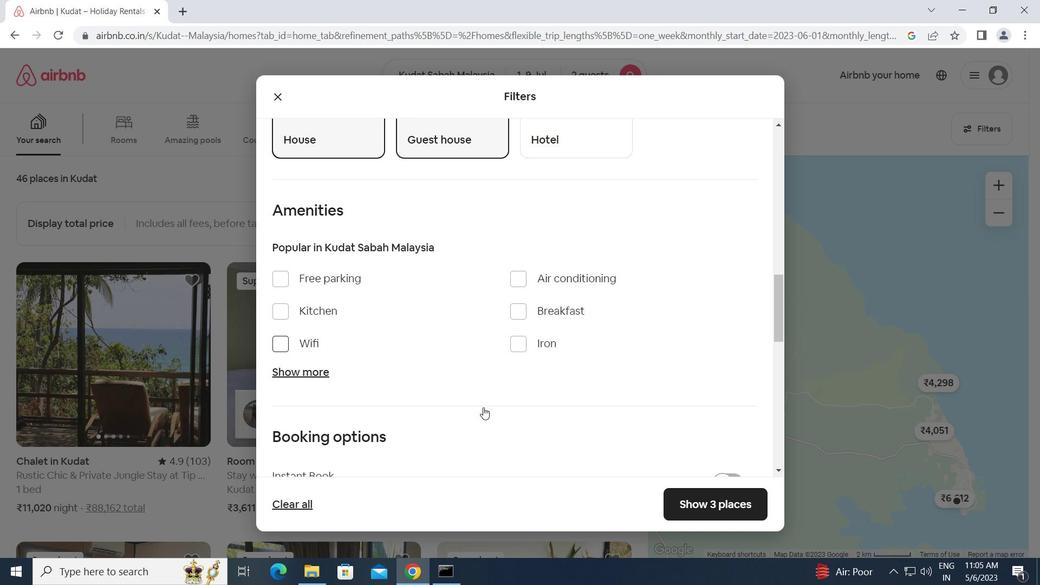 
Action: Mouse scrolled (483, 407) with delta (0, 0)
Screenshot: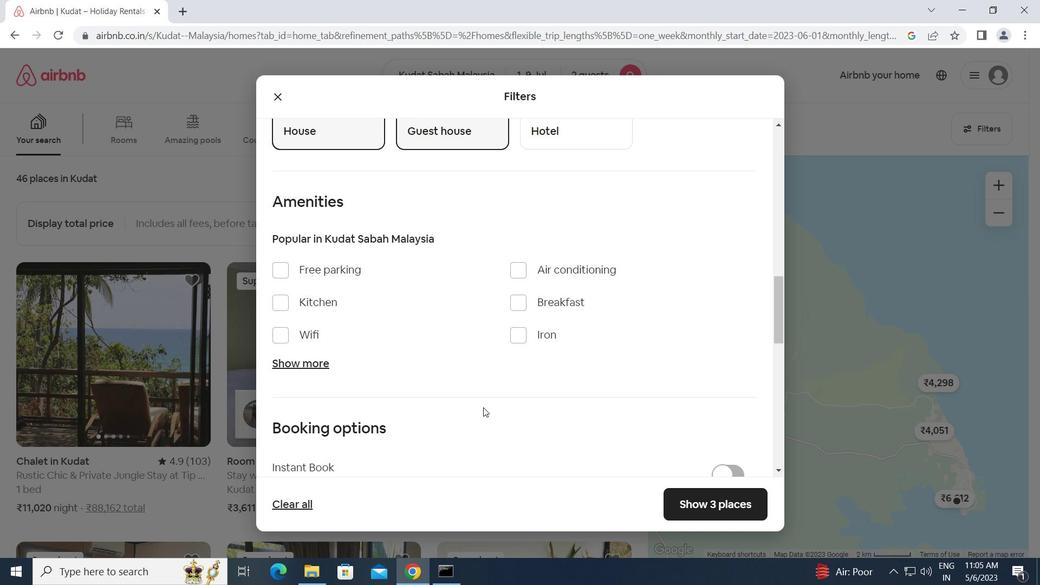 
Action: Mouse moved to (721, 399)
Screenshot: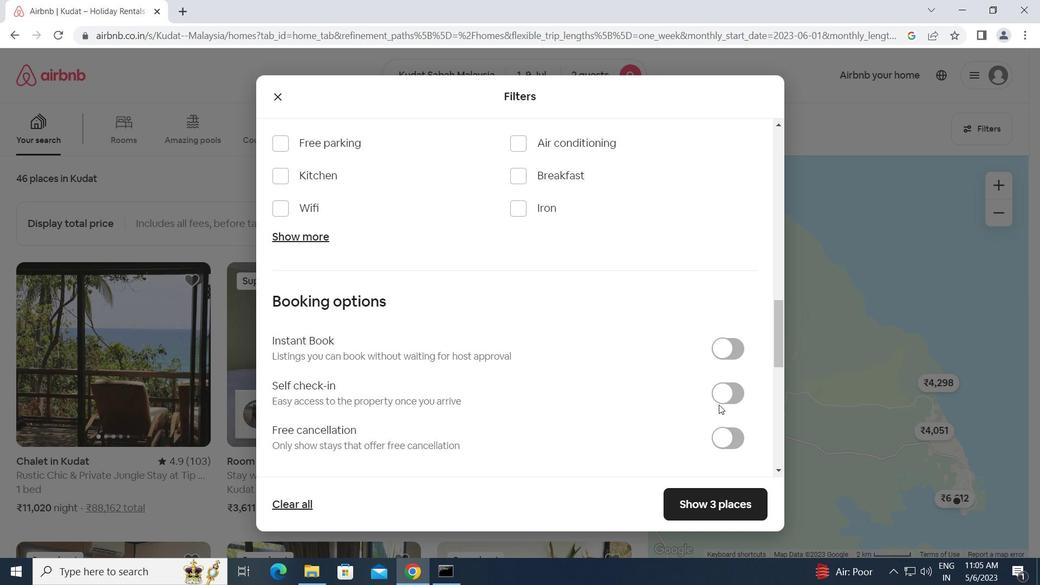 
Action: Mouse pressed left at (721, 399)
Screenshot: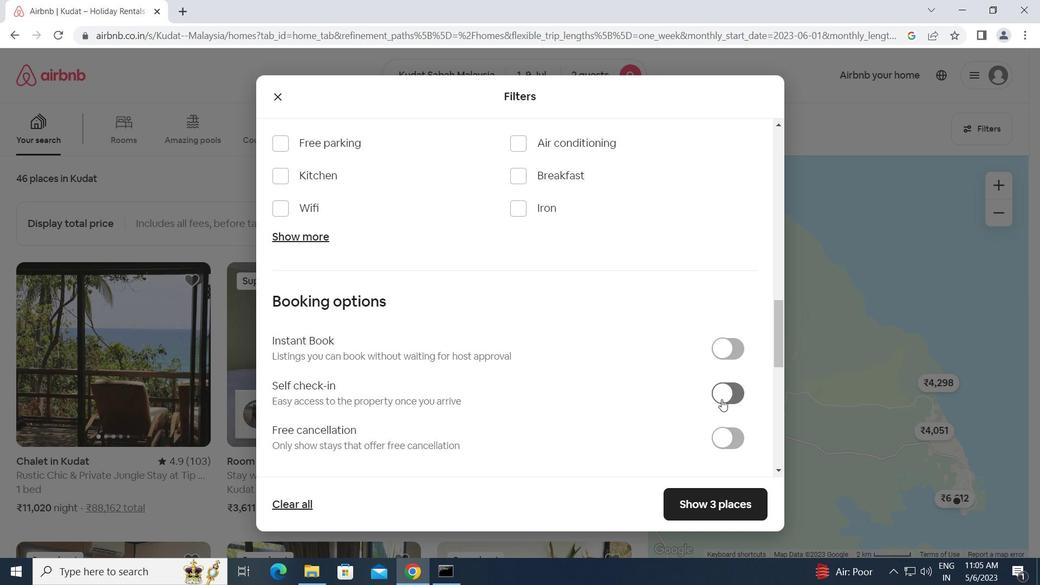 
Action: Mouse moved to (592, 443)
Screenshot: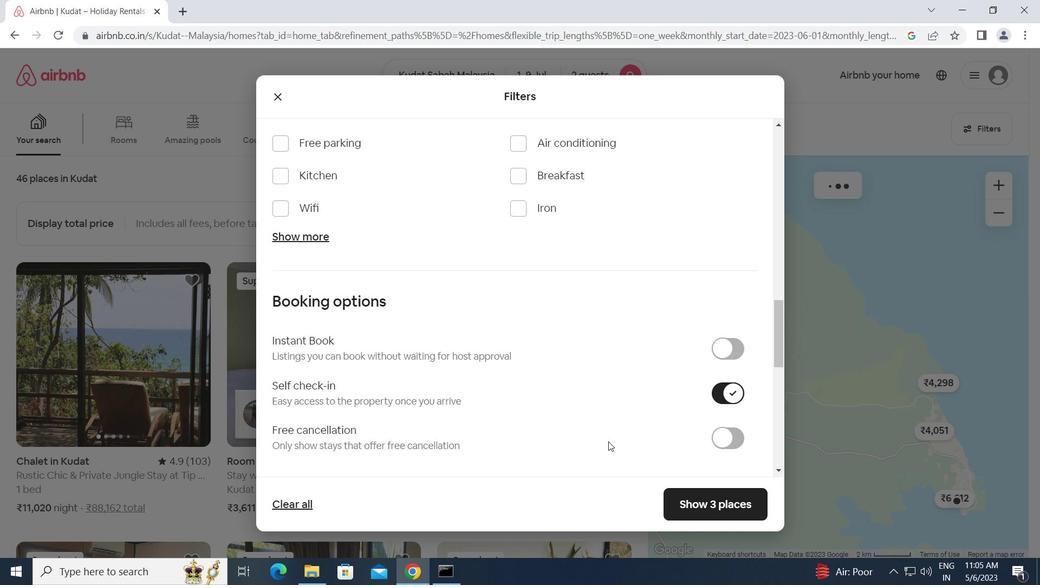 
Action: Mouse scrolled (592, 443) with delta (0, 0)
Screenshot: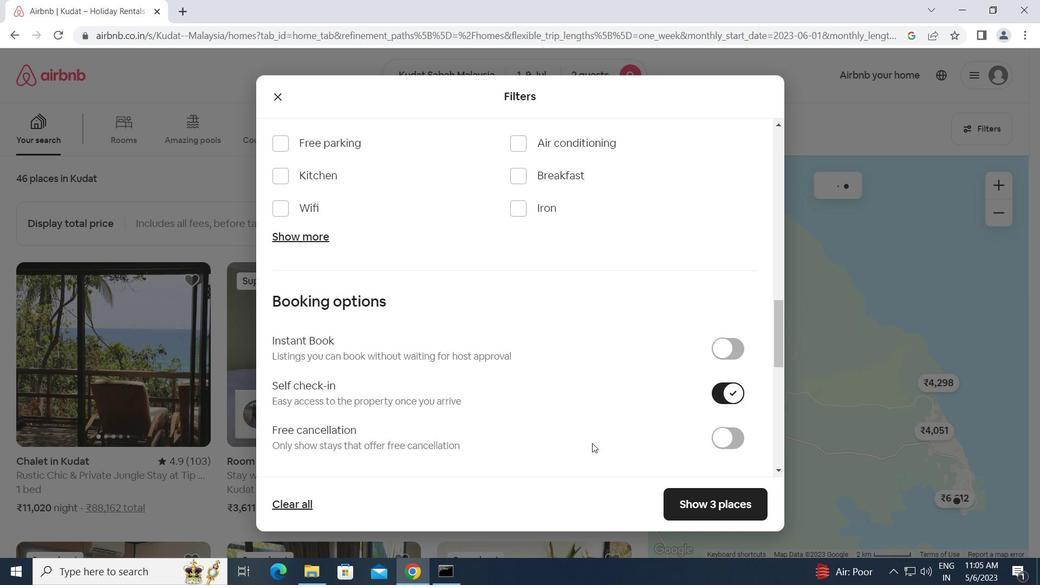 
Action: Mouse scrolled (592, 443) with delta (0, 0)
Screenshot: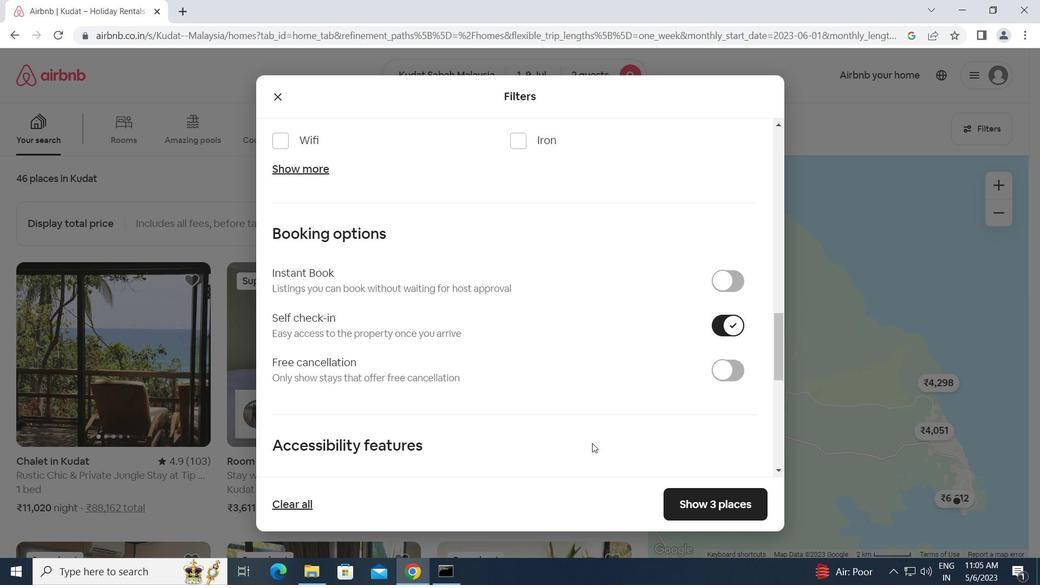 
Action: Mouse scrolled (592, 443) with delta (0, 0)
Screenshot: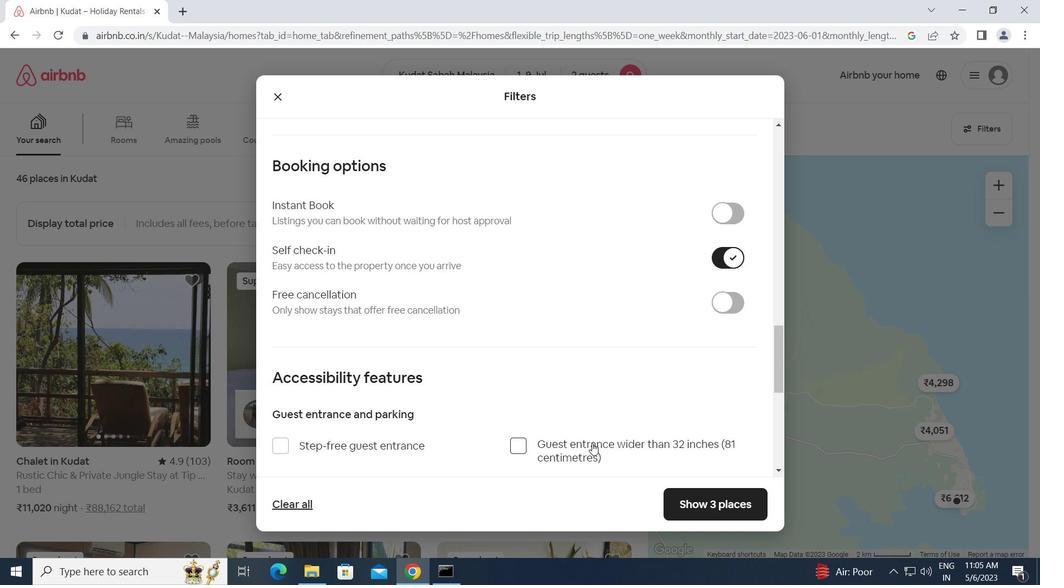 
Action: Mouse scrolled (592, 443) with delta (0, 0)
Screenshot: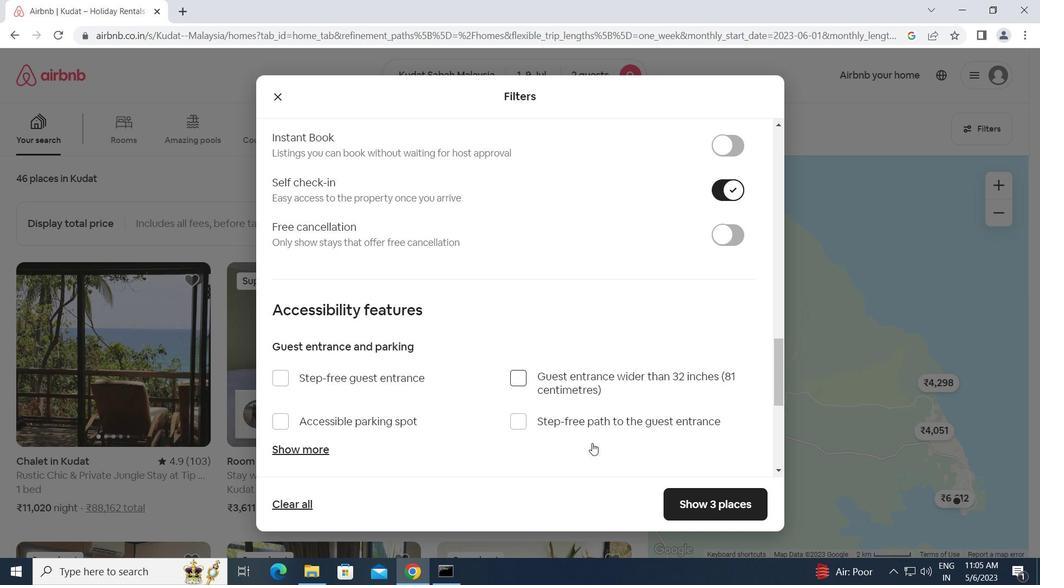 
Action: Mouse scrolled (592, 443) with delta (0, 0)
Screenshot: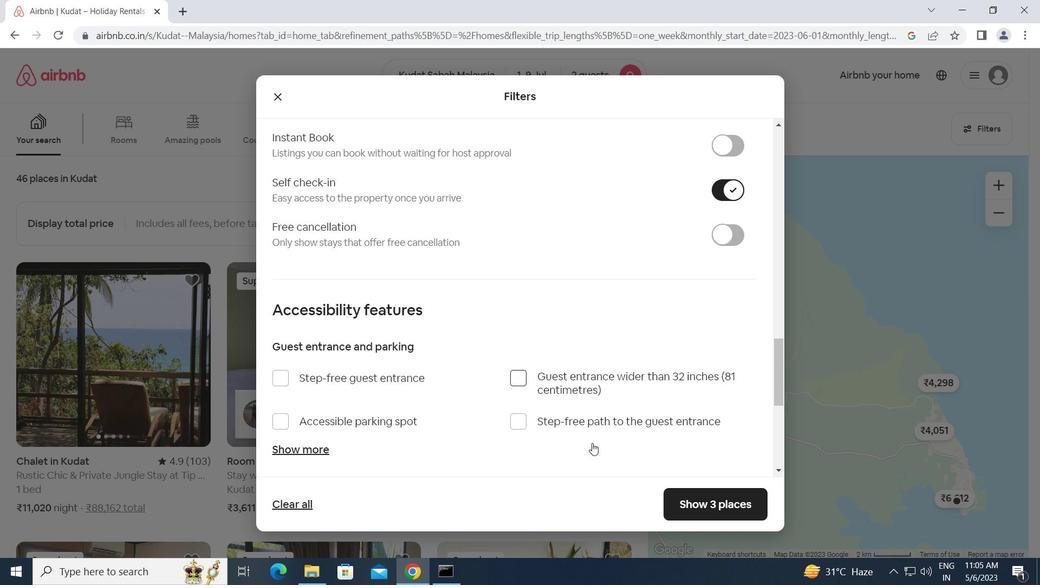 
Action: Mouse scrolled (592, 443) with delta (0, 0)
Screenshot: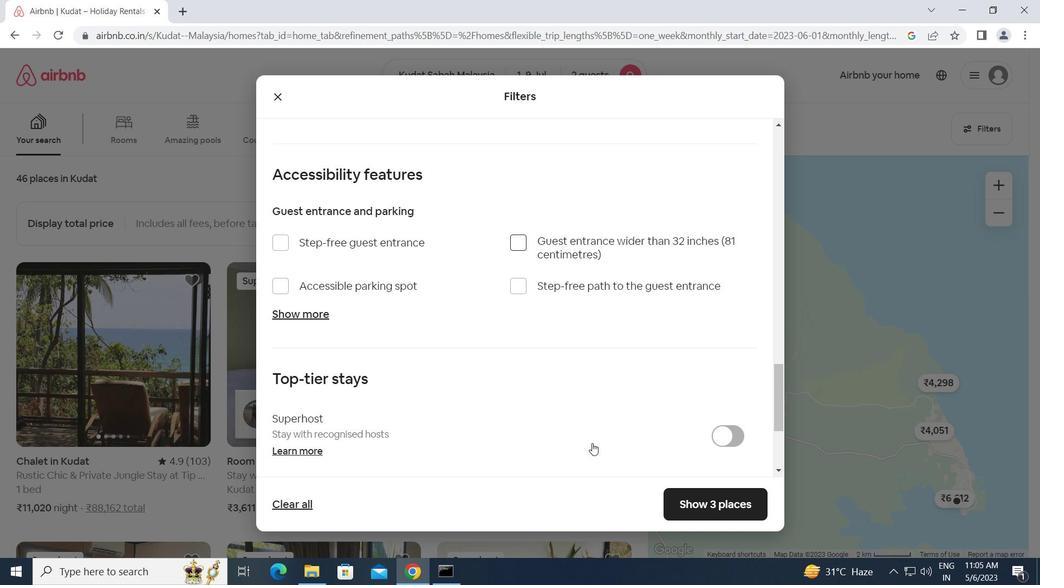 
Action: Mouse scrolled (592, 443) with delta (0, 0)
Screenshot: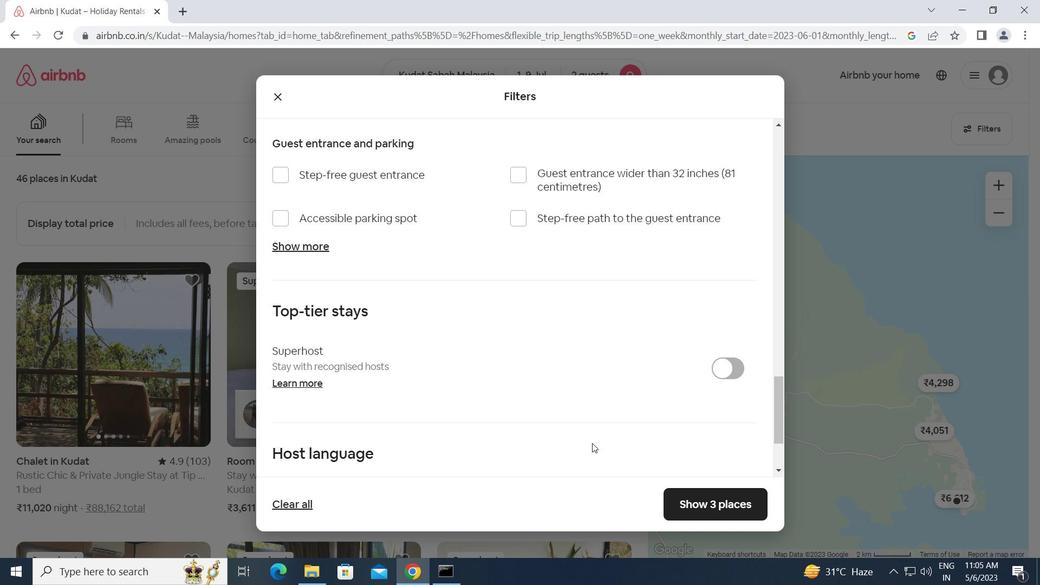 
Action: Mouse scrolled (592, 443) with delta (0, 0)
Screenshot: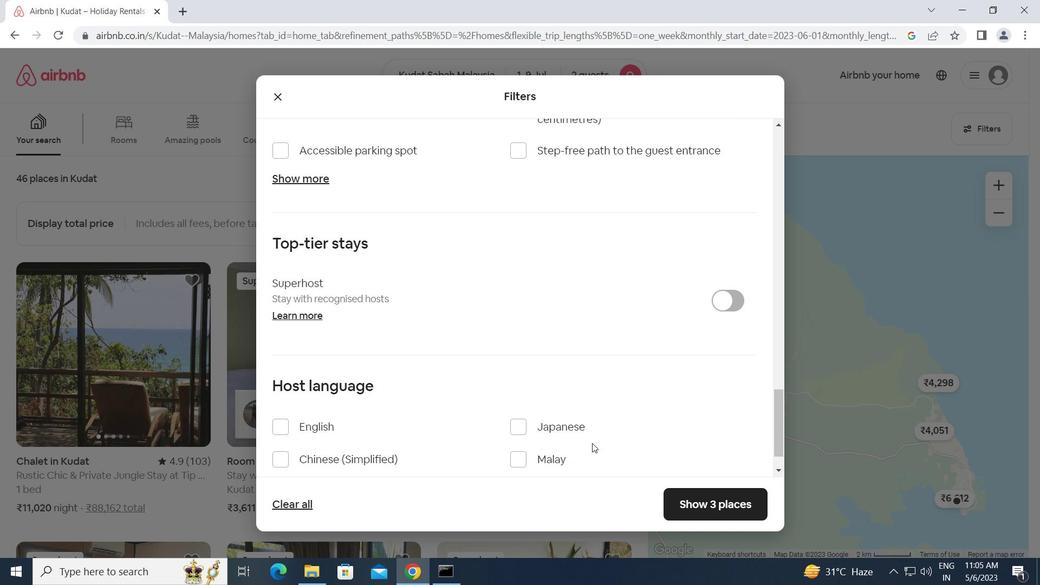 
Action: Mouse moved to (278, 378)
Screenshot: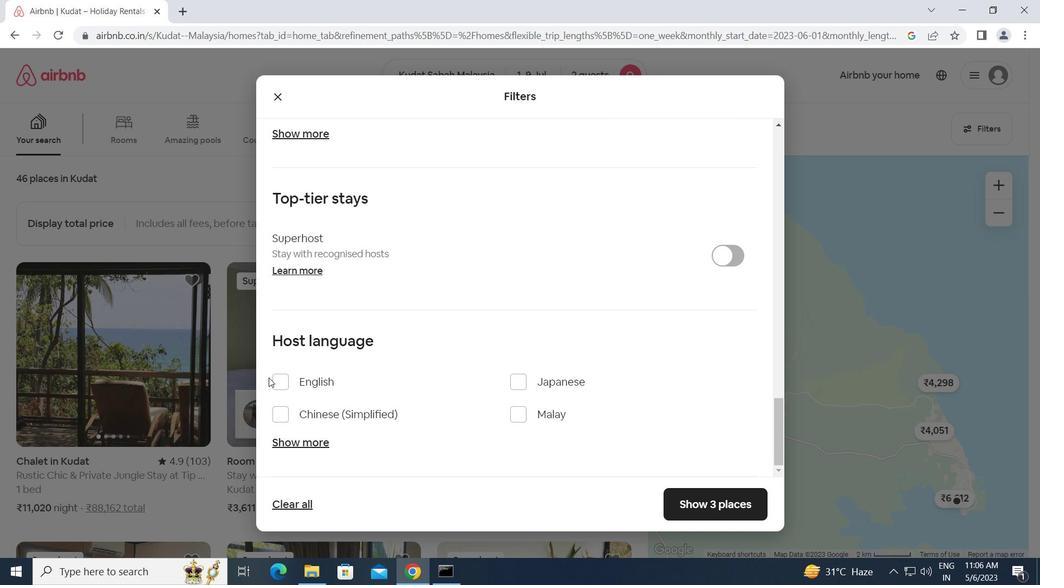 
Action: Mouse pressed left at (278, 378)
Screenshot: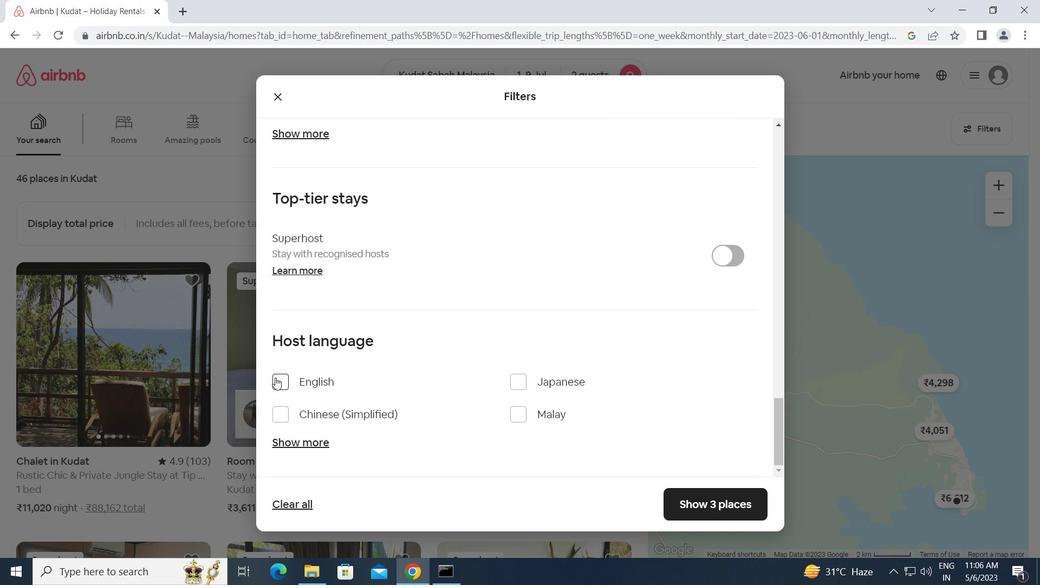 
Action: Mouse moved to (682, 501)
Screenshot: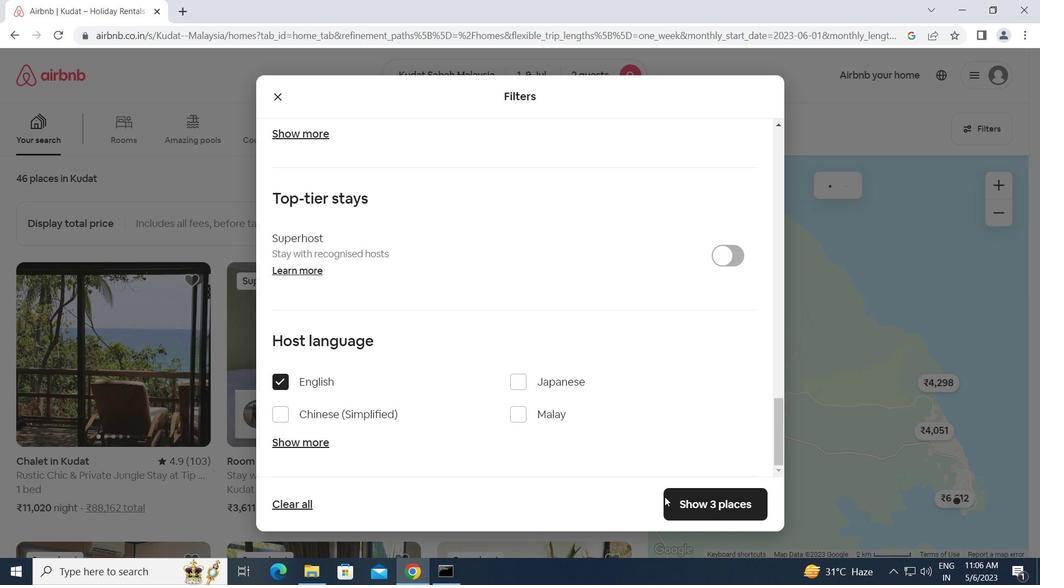 
Action: Mouse pressed left at (682, 501)
Screenshot: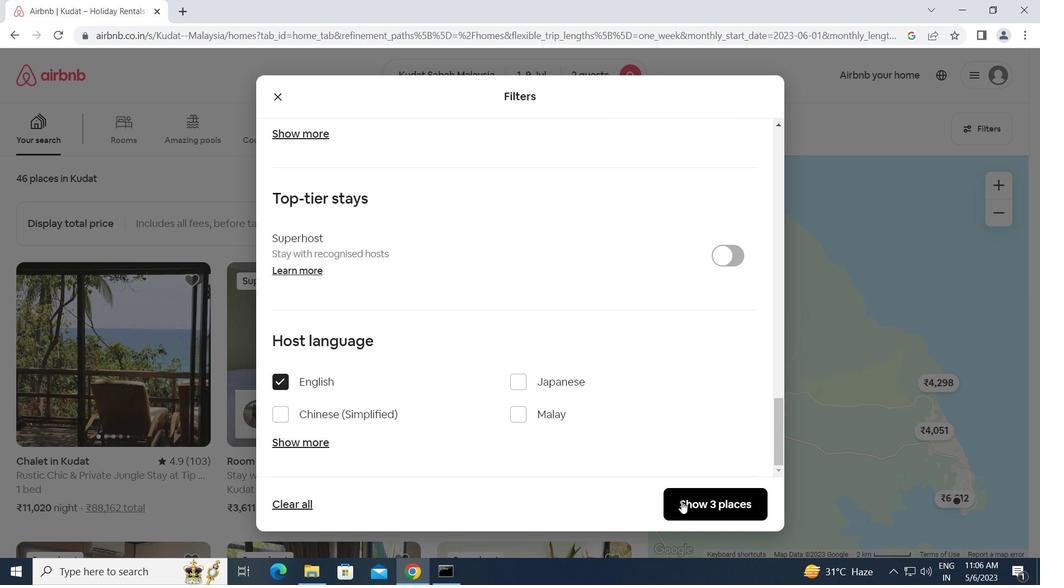 
Action: Mouse moved to (675, 499)
Screenshot: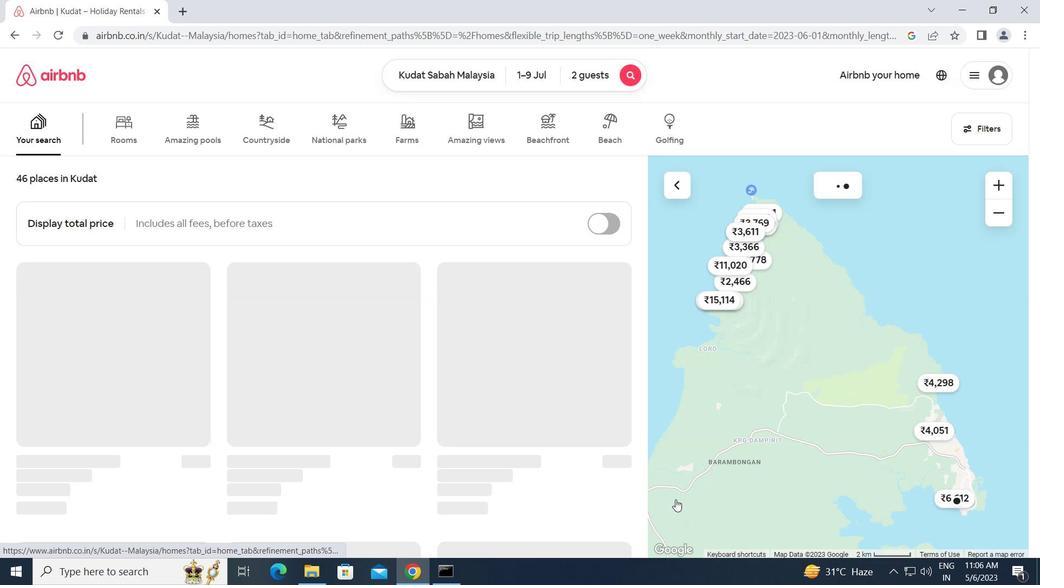 
